 Task: Find a house in Ain Merane, Algeria, for 4 guests from 10th to 25th July, with a price range of ₹15,000 to ₹25,000, including amenities like Wifi, Free parking, TV, Gym, and Breakfast, and enable 'Self check-in' option.
Action: Mouse moved to (442, 109)
Screenshot: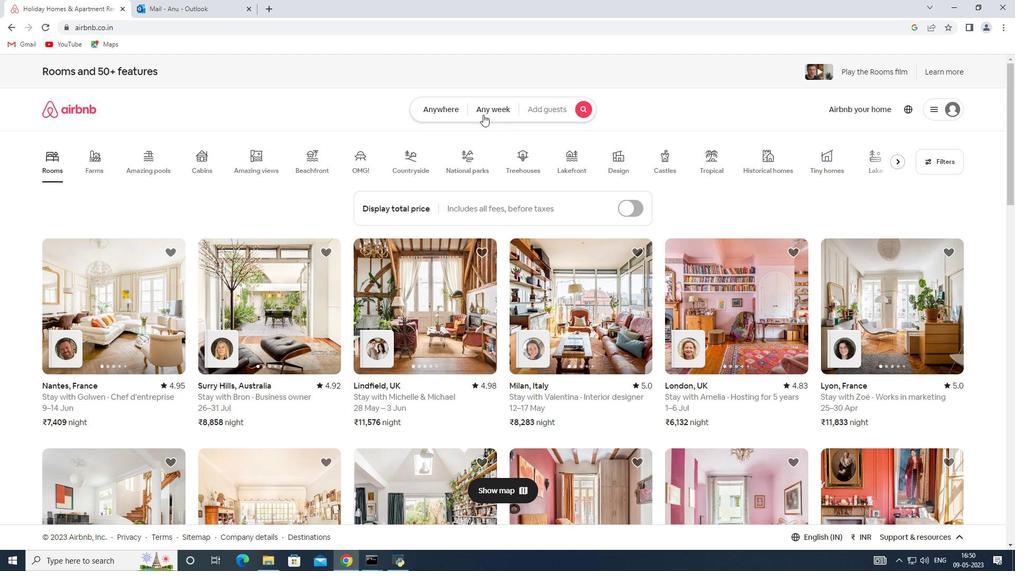 
Action: Mouse pressed left at (442, 109)
Screenshot: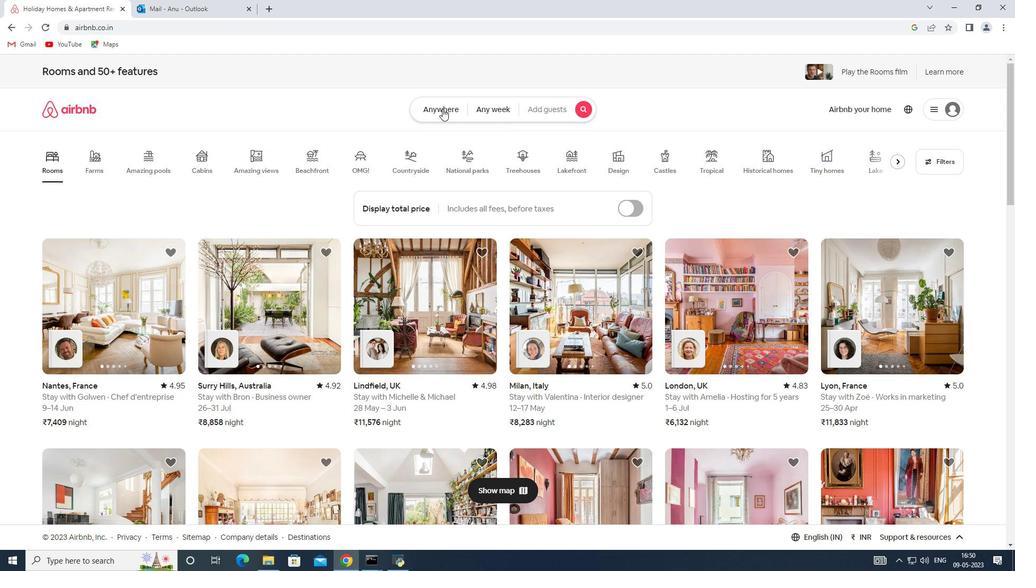 
Action: Mouse moved to (341, 153)
Screenshot: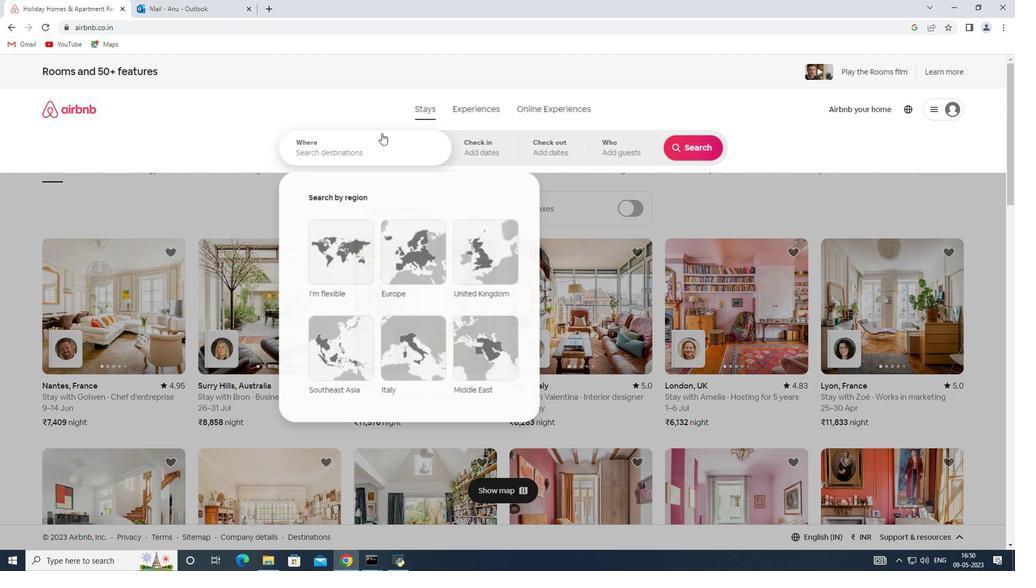 
Action: Mouse pressed left at (341, 153)
Screenshot: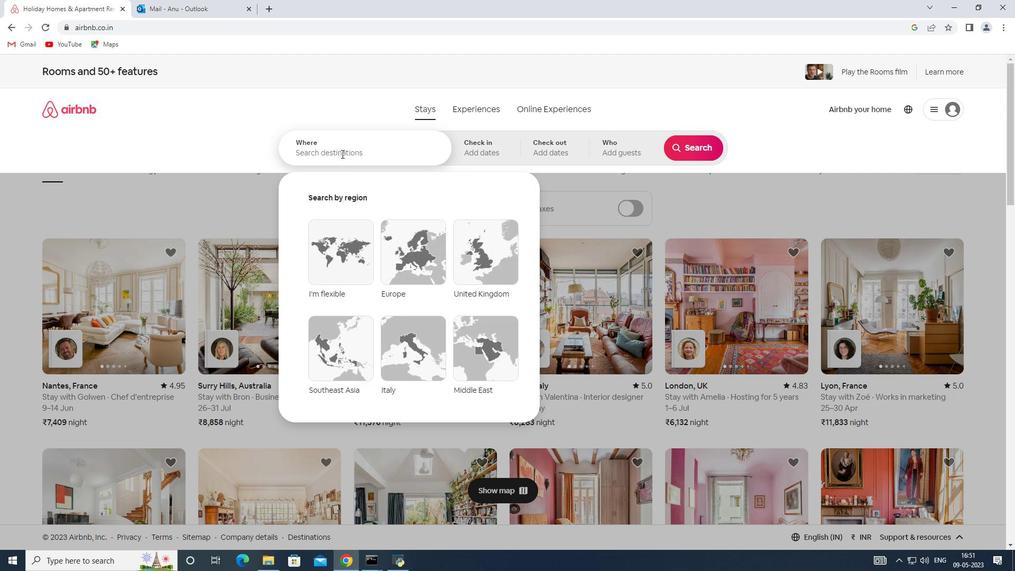 
Action: Key pressed <Key.shift>Ain<Key.space><Key.shift>Merane<Key.space>,<Key.shift>Algeria
Screenshot: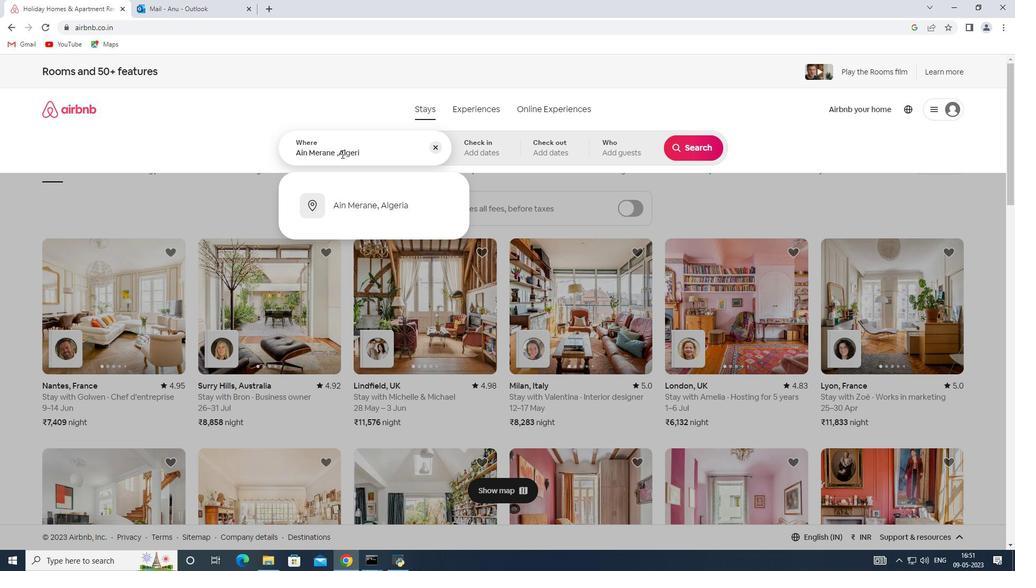 
Action: Mouse moved to (387, 185)
Screenshot: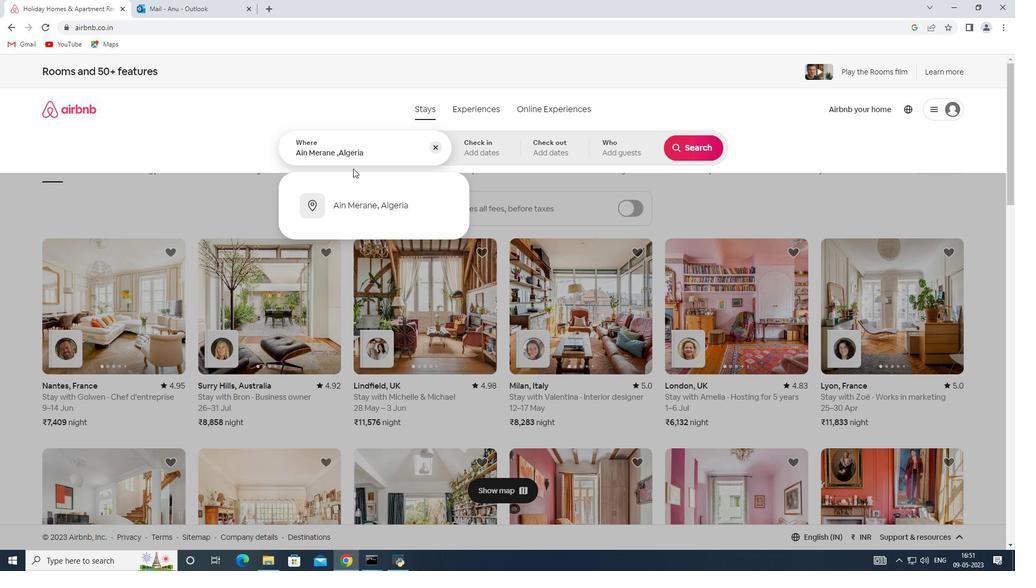 
Action: Mouse pressed left at (387, 185)
Screenshot: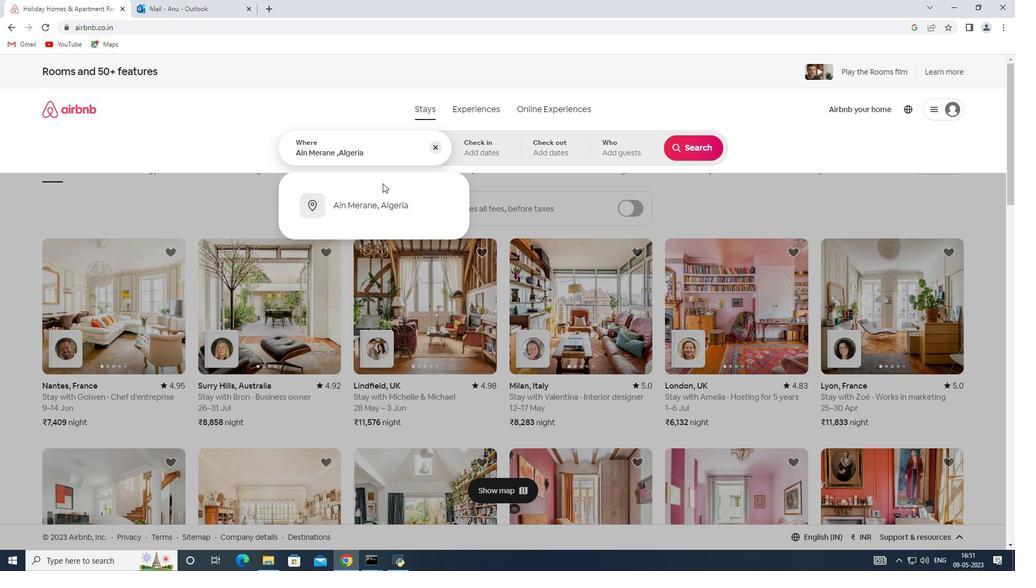 
Action: Mouse moved to (398, 197)
Screenshot: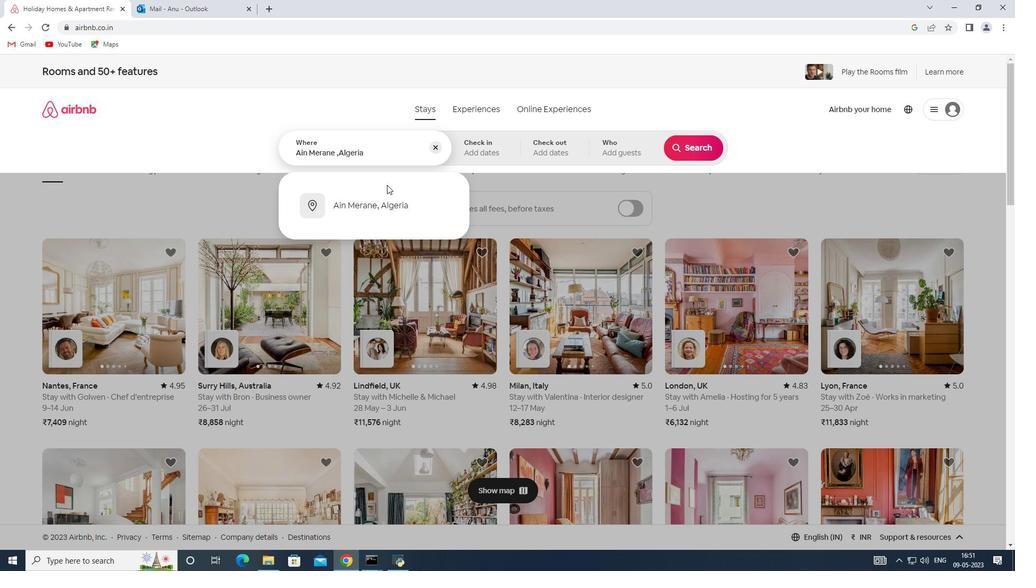 
Action: Mouse pressed left at (398, 197)
Screenshot: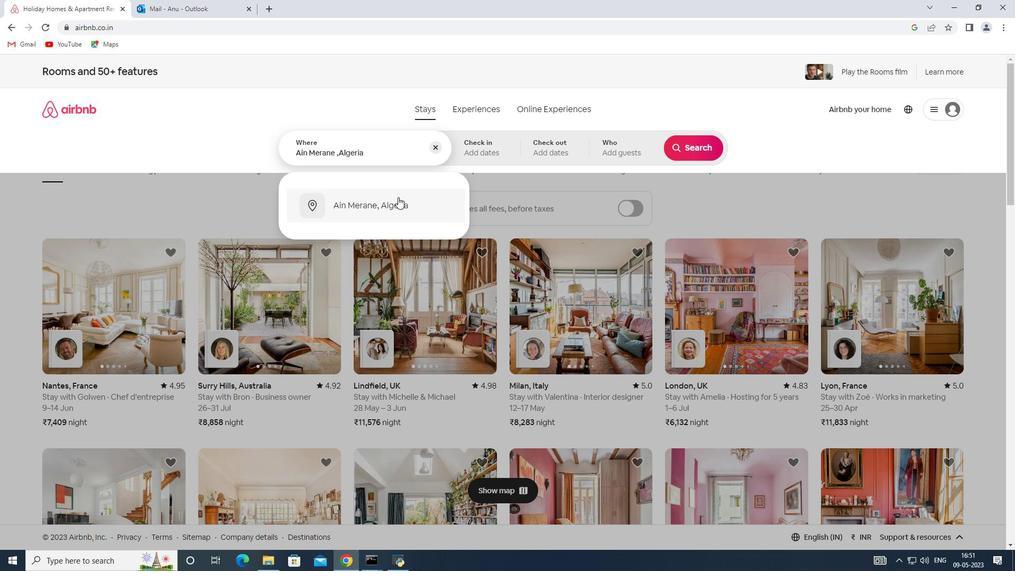 
Action: Mouse moved to (694, 228)
Screenshot: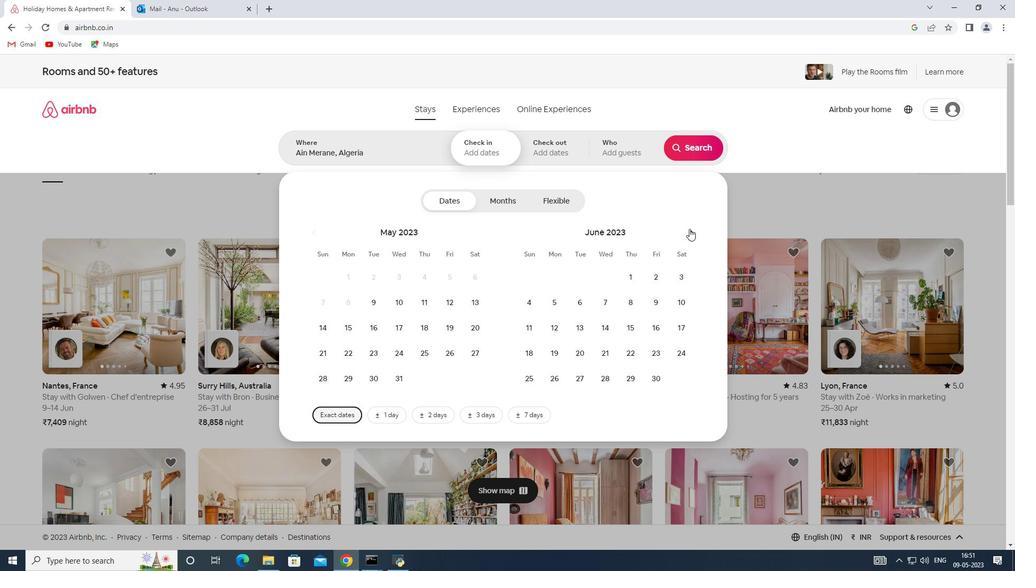 
Action: Mouse pressed left at (694, 228)
Screenshot: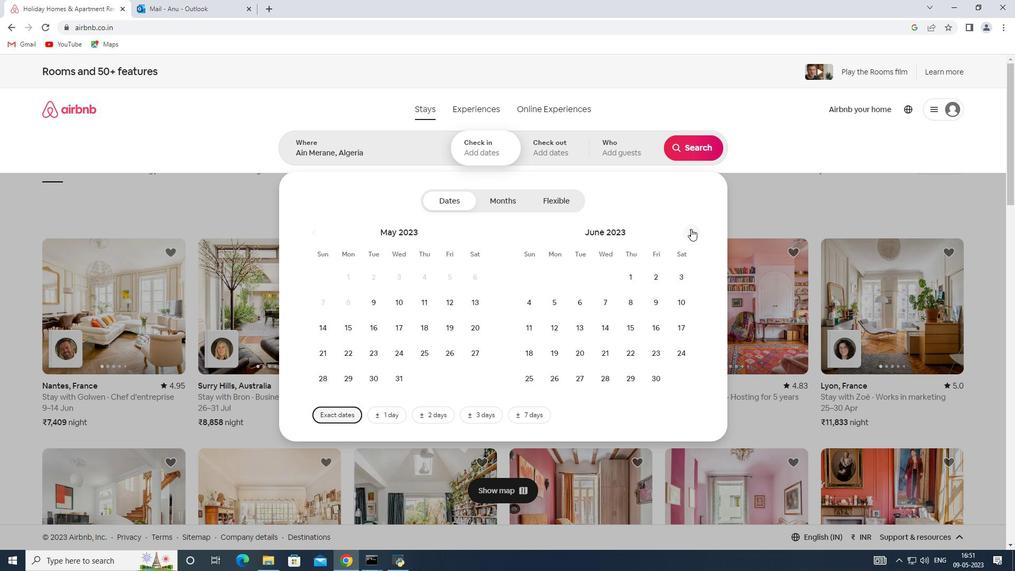 
Action: Mouse moved to (557, 329)
Screenshot: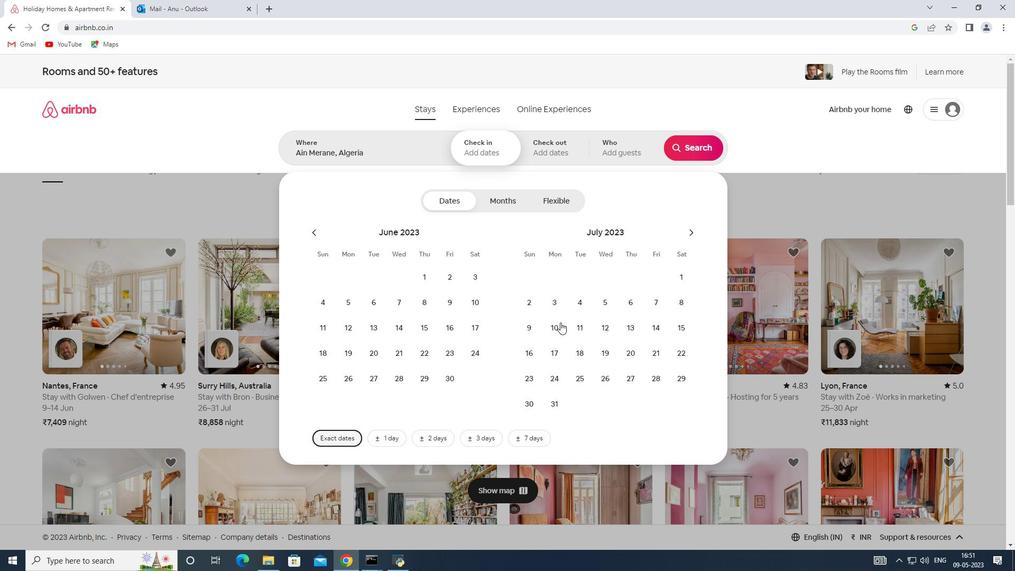 
Action: Mouse pressed left at (557, 329)
Screenshot: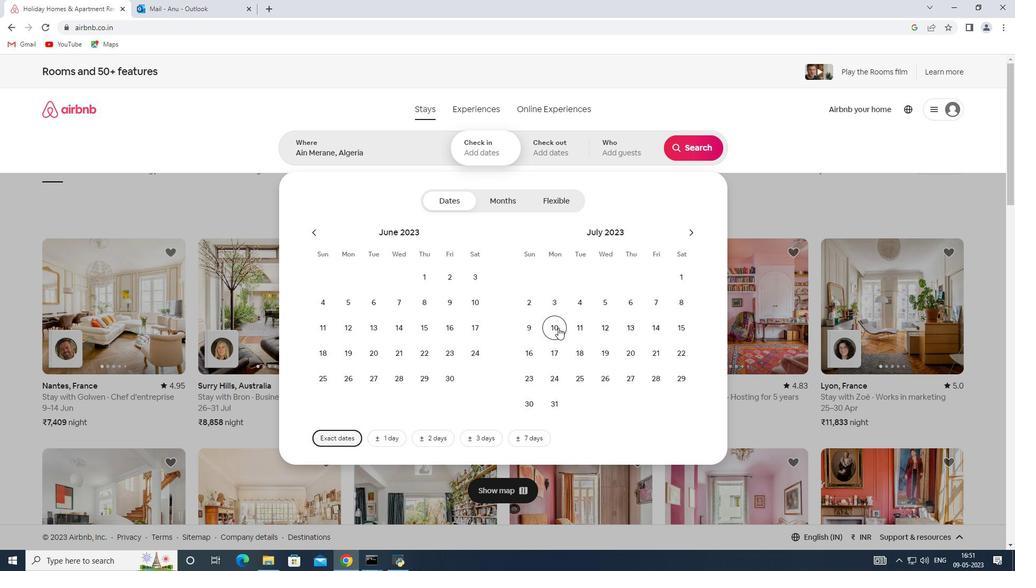
Action: Mouse moved to (581, 373)
Screenshot: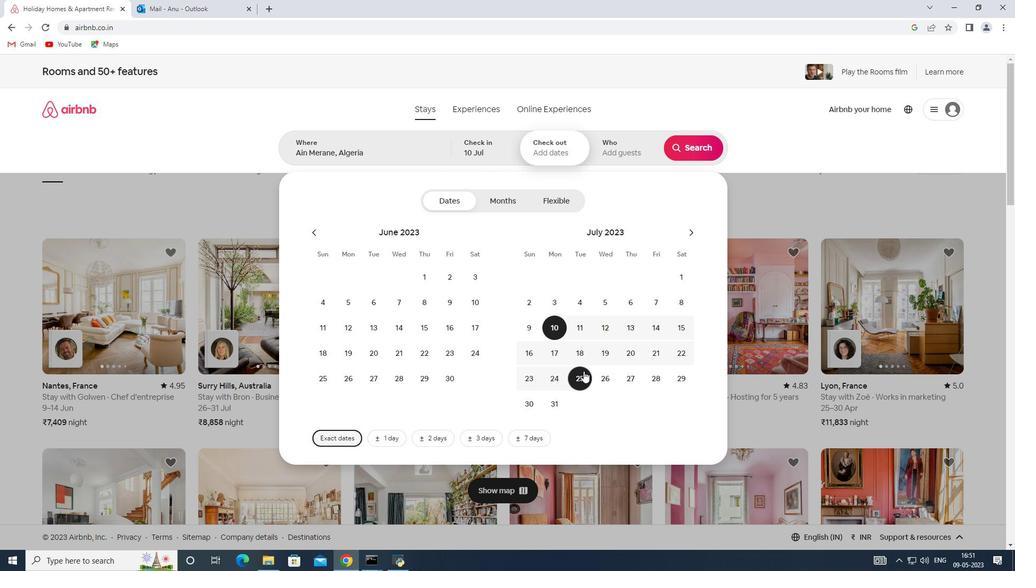 
Action: Mouse pressed left at (581, 373)
Screenshot: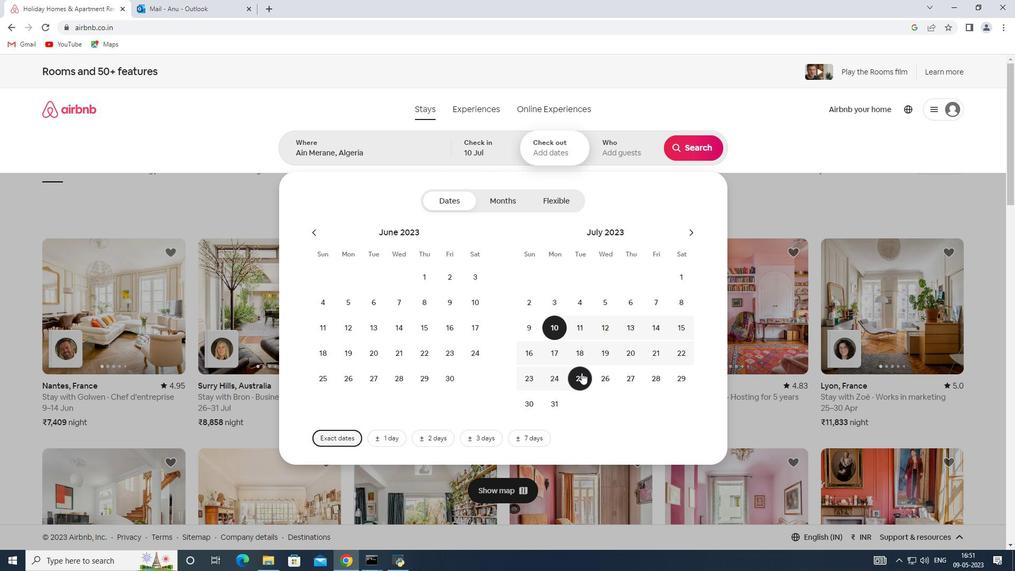 
Action: Mouse moved to (632, 139)
Screenshot: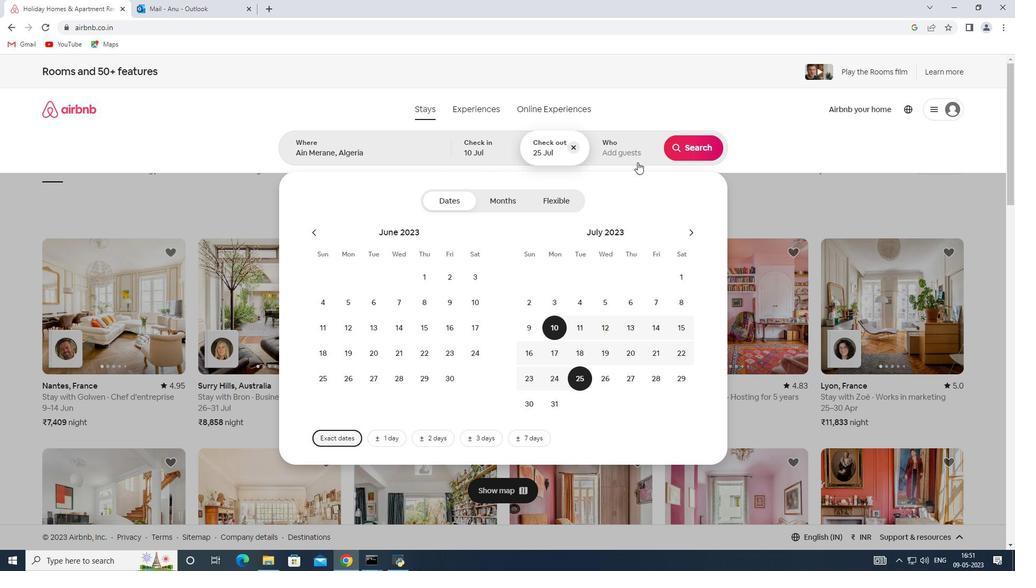 
Action: Mouse pressed left at (632, 139)
Screenshot: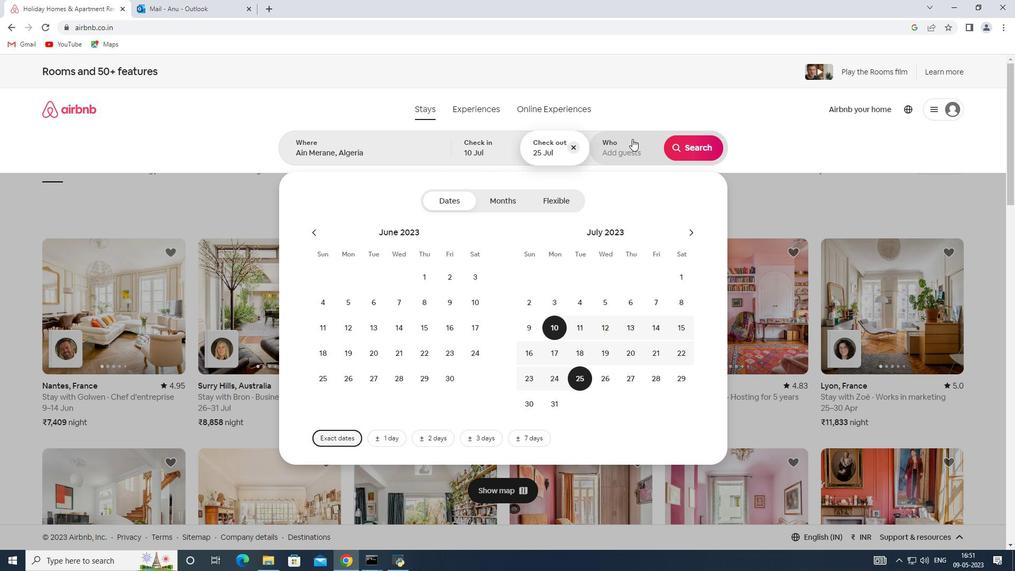 
Action: Mouse moved to (698, 201)
Screenshot: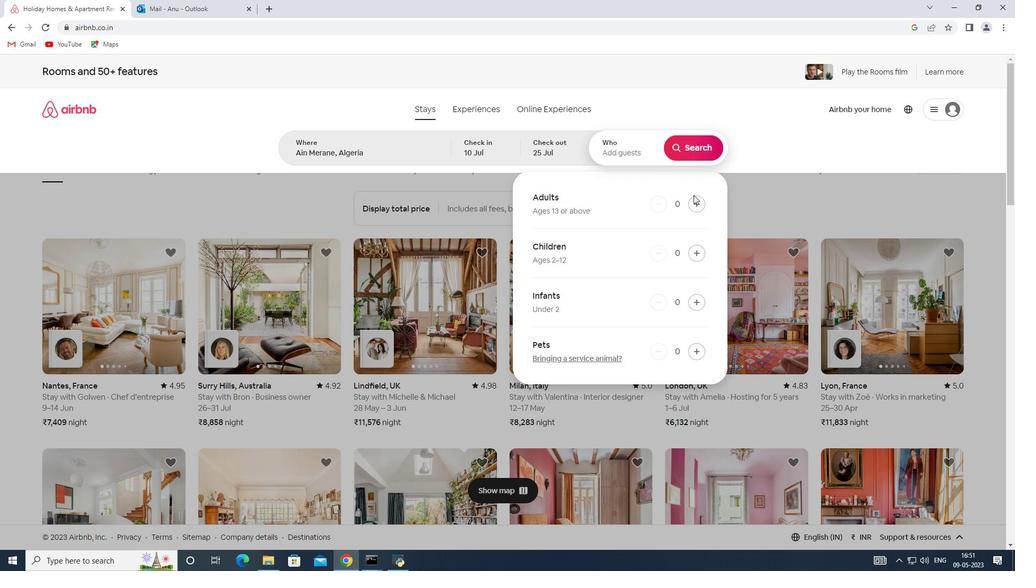 
Action: Mouse pressed left at (698, 201)
Screenshot: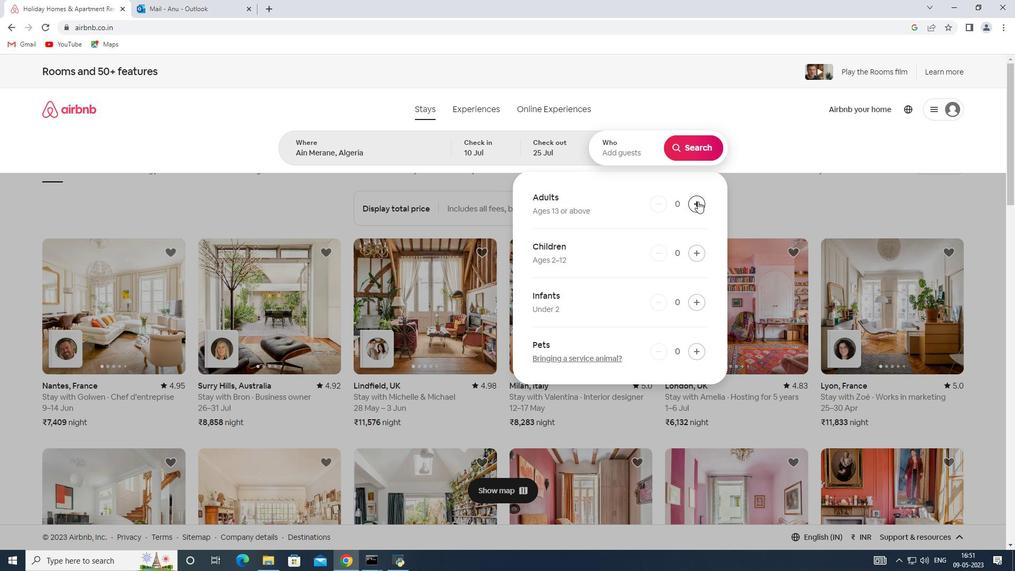 
Action: Mouse pressed left at (698, 201)
Screenshot: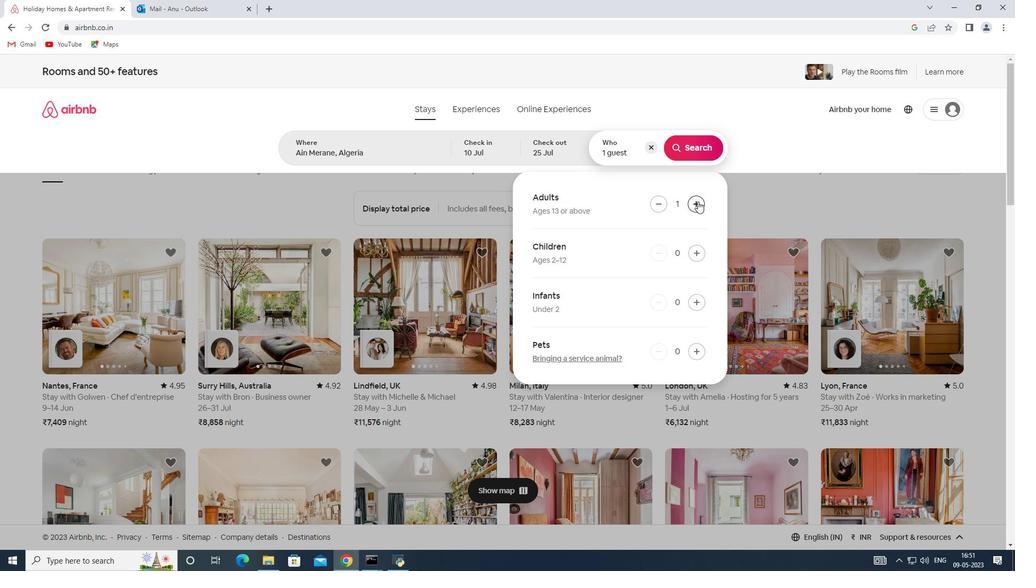 
Action: Mouse pressed left at (698, 201)
Screenshot: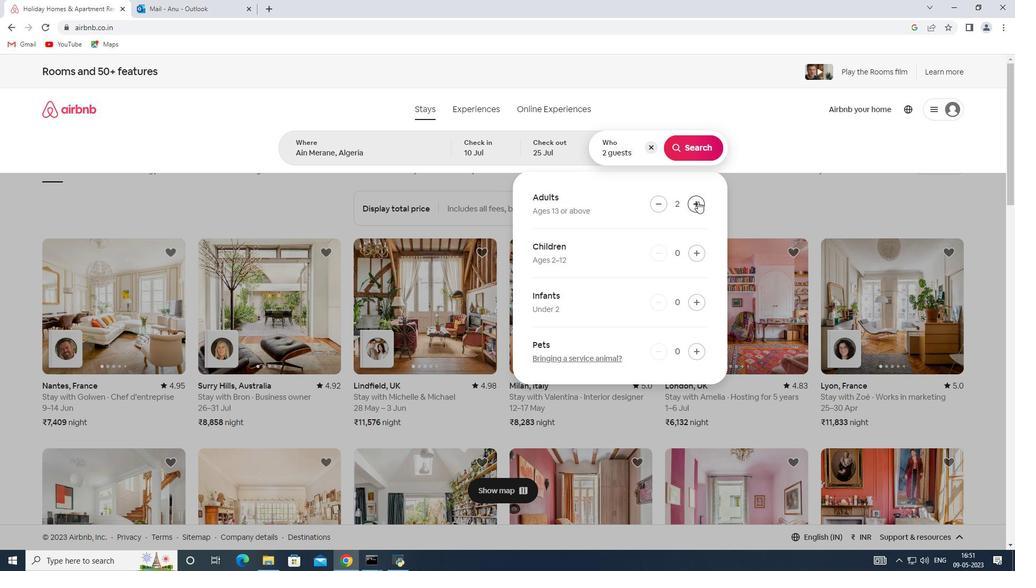 
Action: Mouse moved to (695, 257)
Screenshot: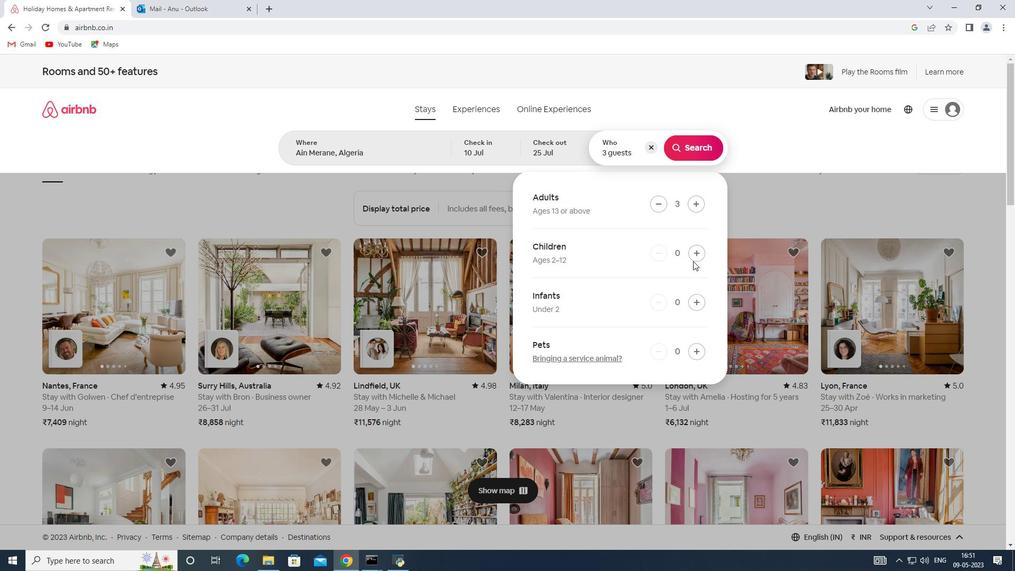 
Action: Mouse pressed left at (695, 257)
Screenshot: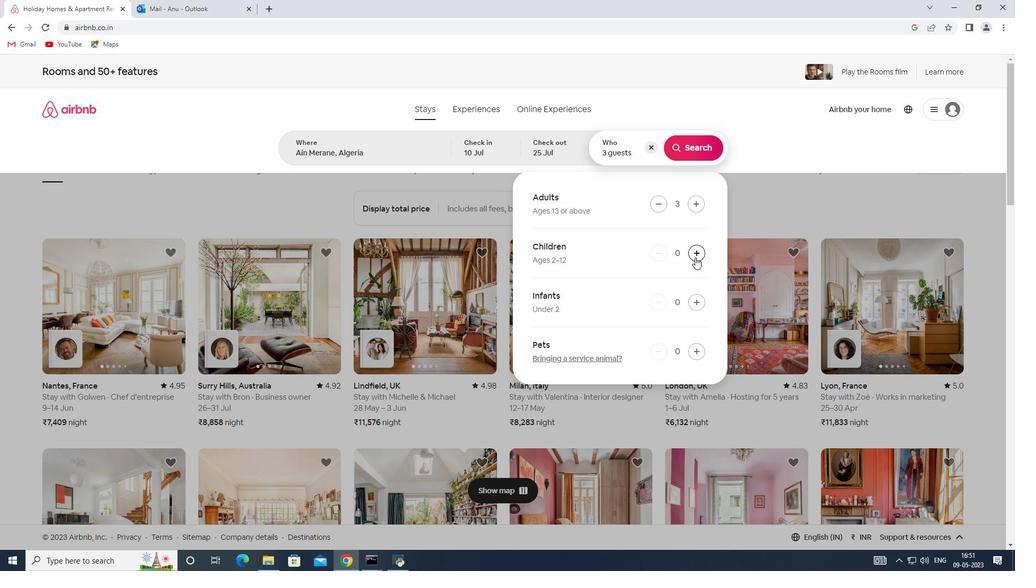 
Action: Mouse moved to (685, 149)
Screenshot: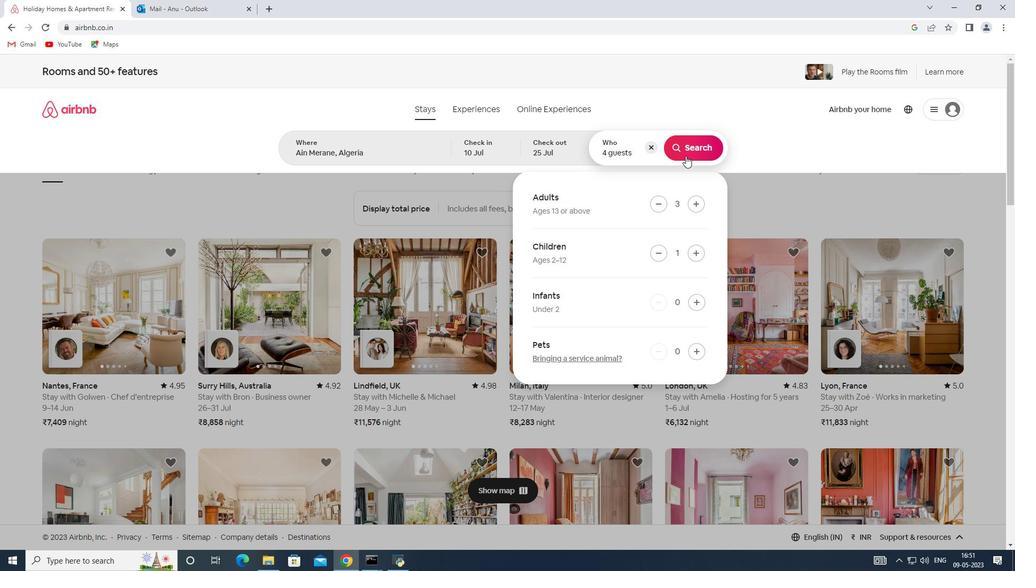 
Action: Mouse pressed left at (685, 149)
Screenshot: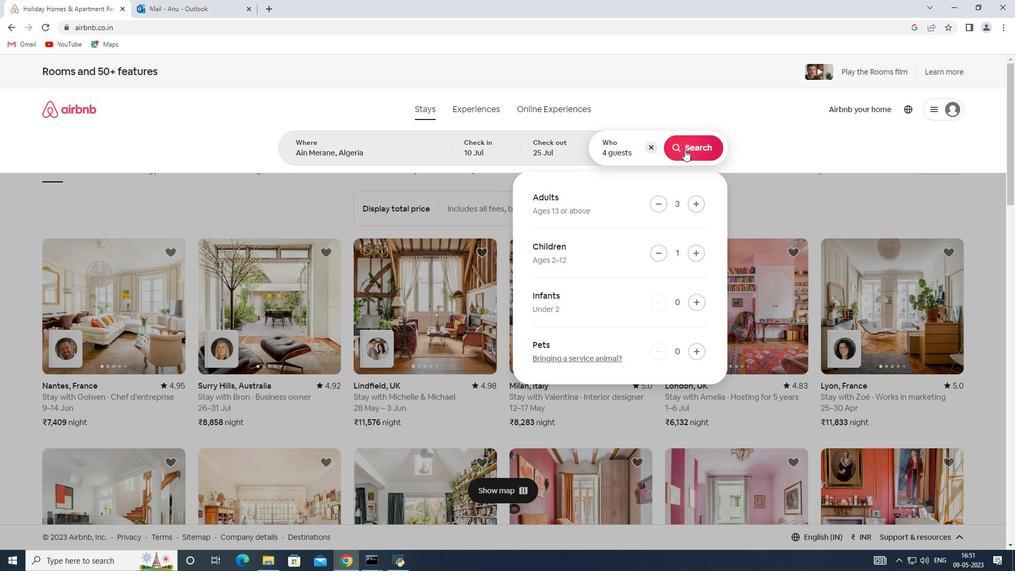 
Action: Mouse moved to (955, 115)
Screenshot: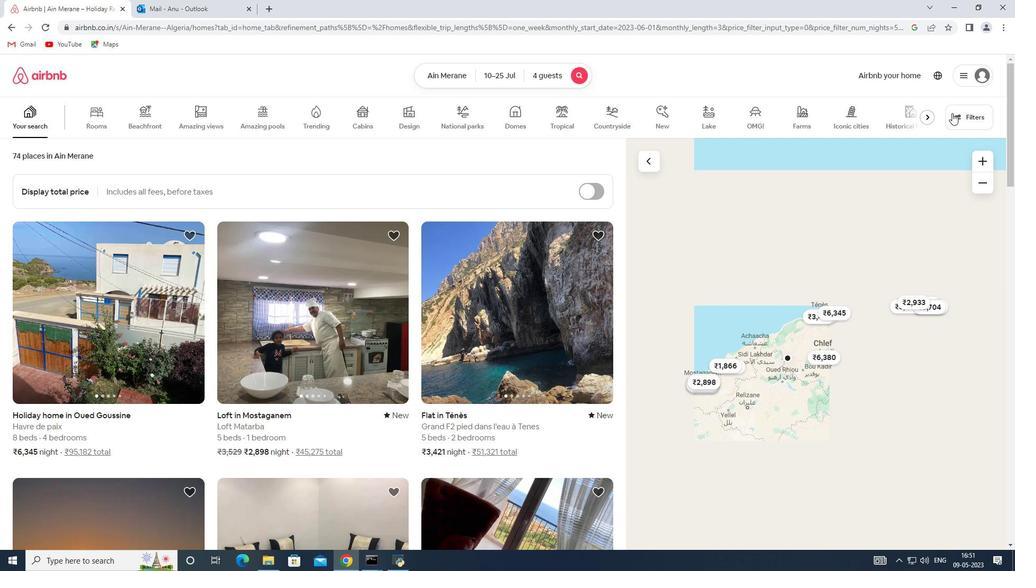 
Action: Mouse pressed left at (955, 115)
Screenshot: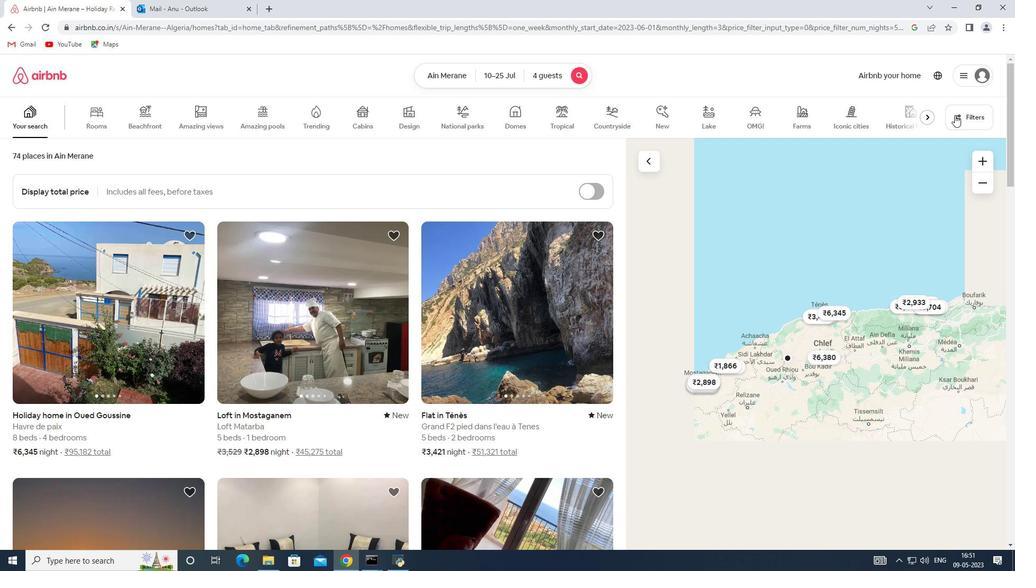 
Action: Mouse moved to (375, 373)
Screenshot: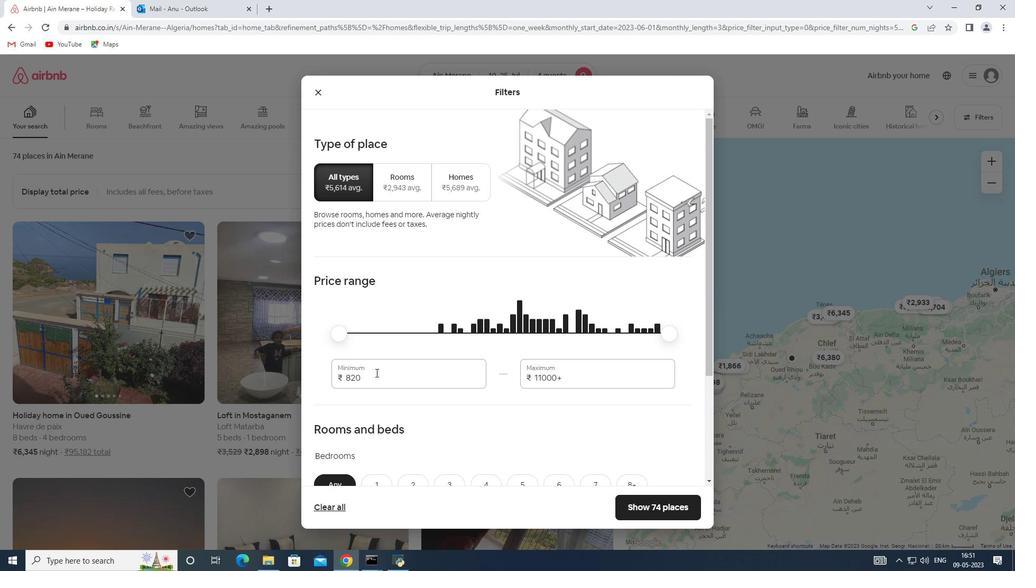 
Action: Mouse pressed left at (375, 373)
Screenshot: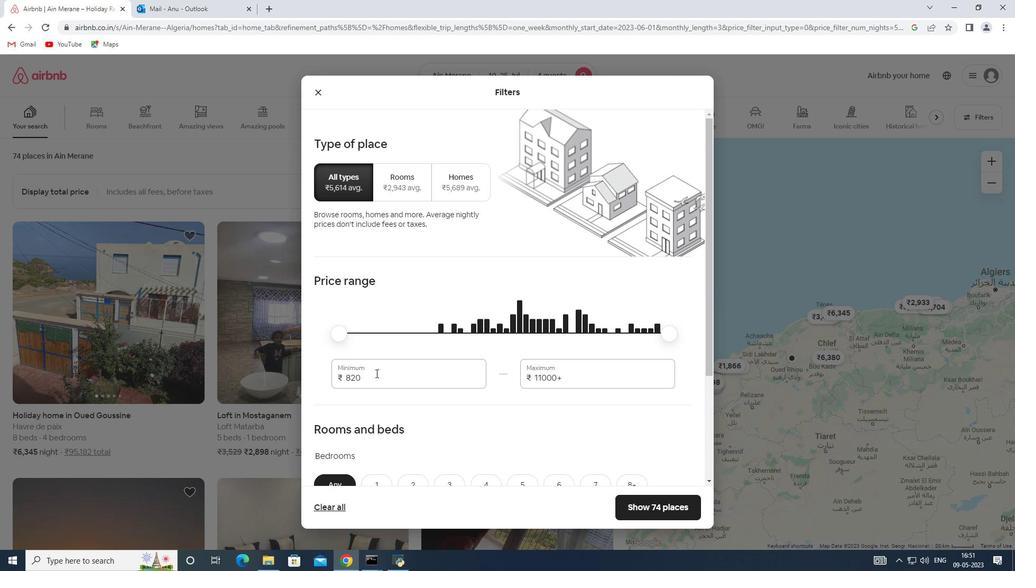 
Action: Mouse moved to (329, 372)
Screenshot: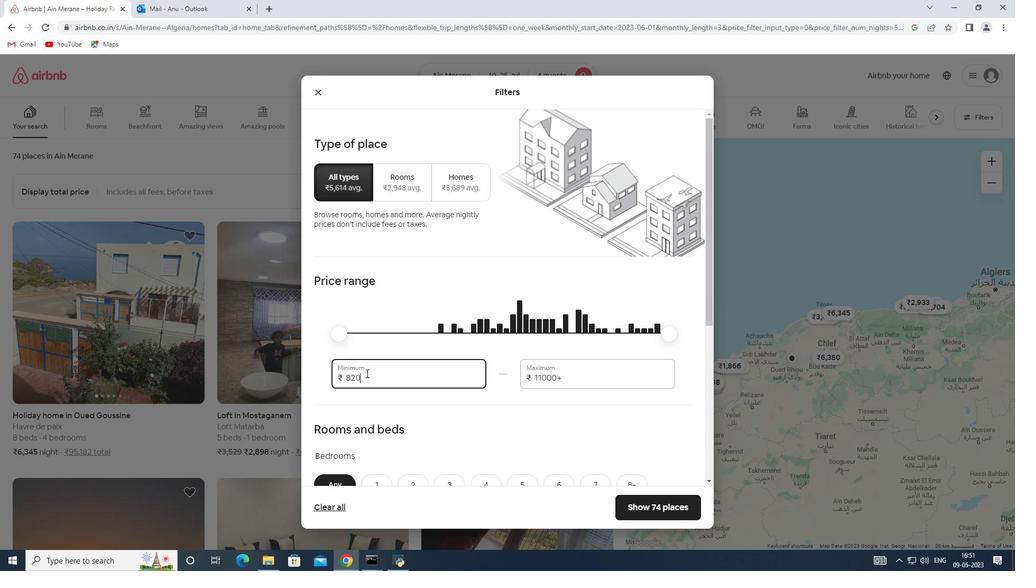 
Action: Key pressed 15000
Screenshot: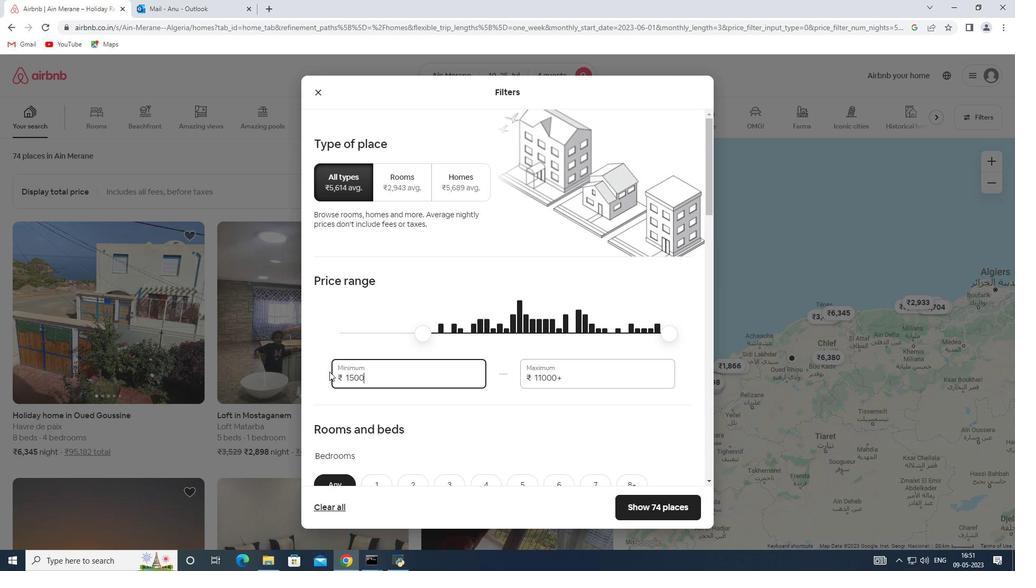 
Action: Mouse moved to (568, 376)
Screenshot: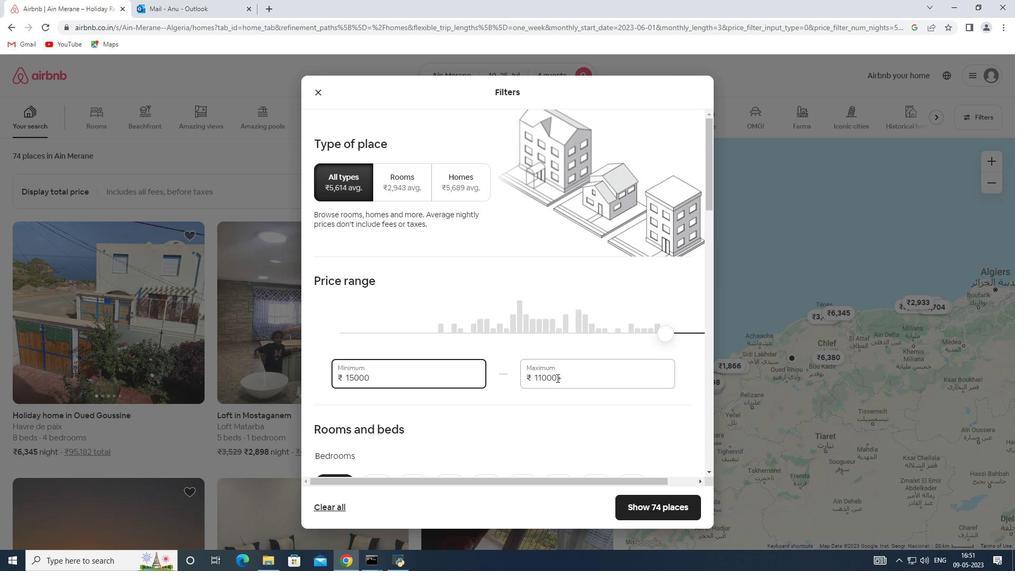 
Action: Mouse pressed left at (568, 376)
Screenshot: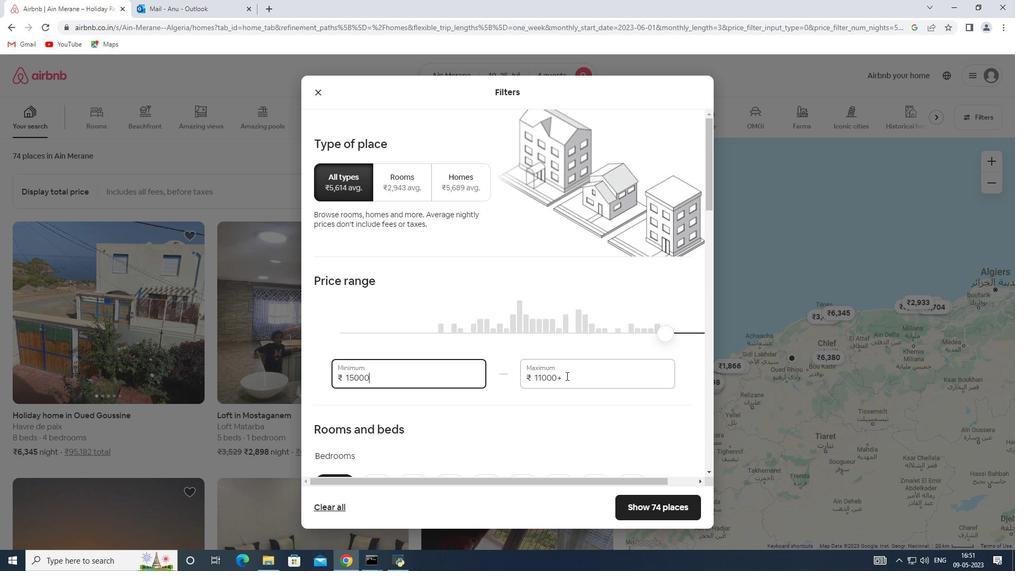 
Action: Mouse moved to (510, 378)
Screenshot: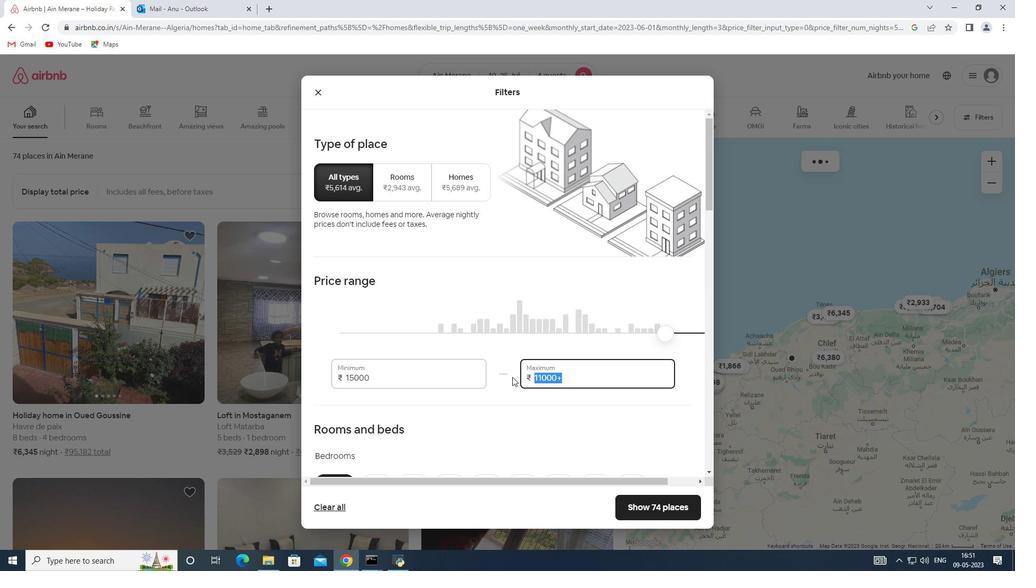 
Action: Key pressed 25000
Screenshot: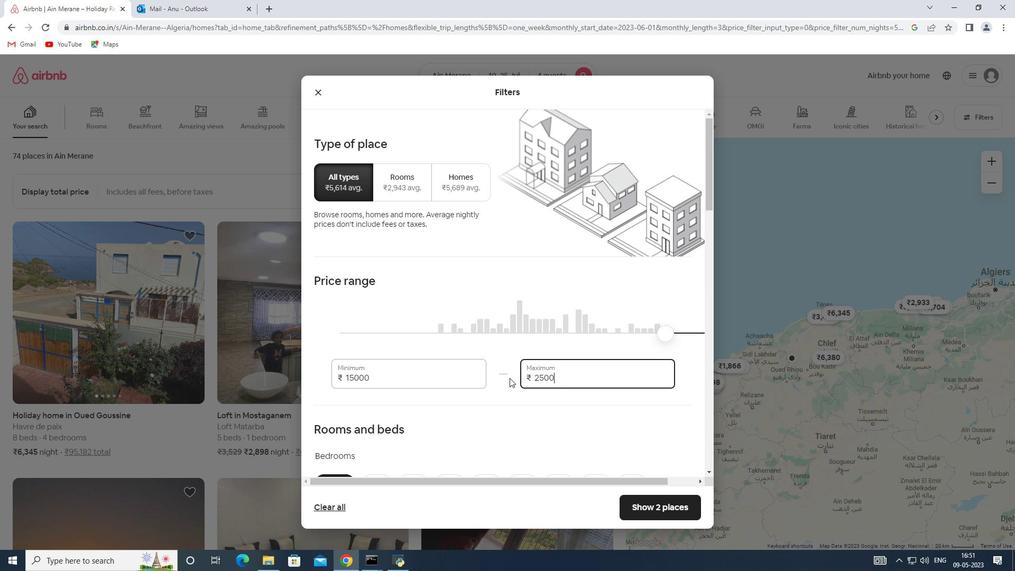 
Action: Mouse moved to (505, 380)
Screenshot: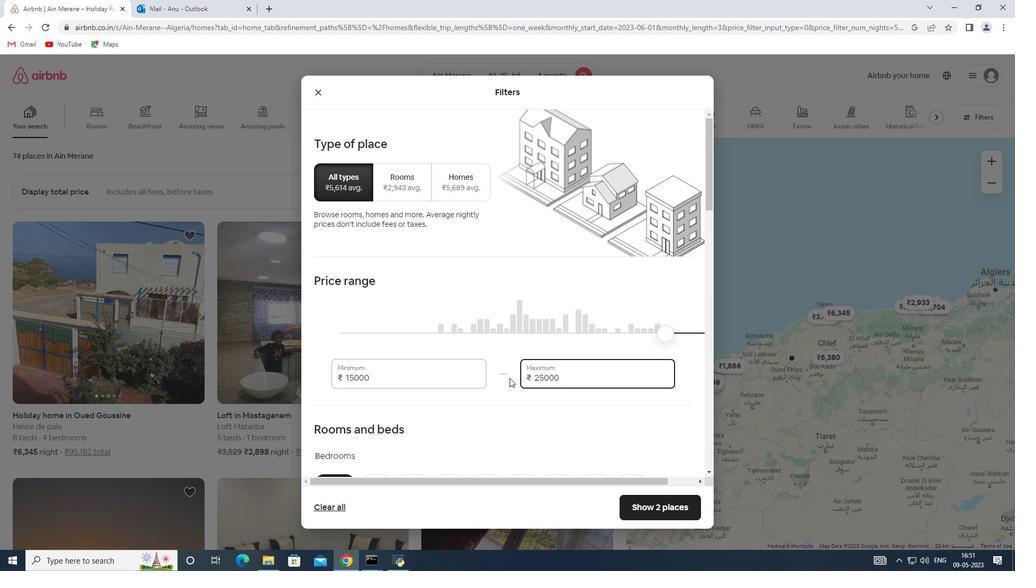 
Action: Mouse scrolled (505, 379) with delta (0, 0)
Screenshot: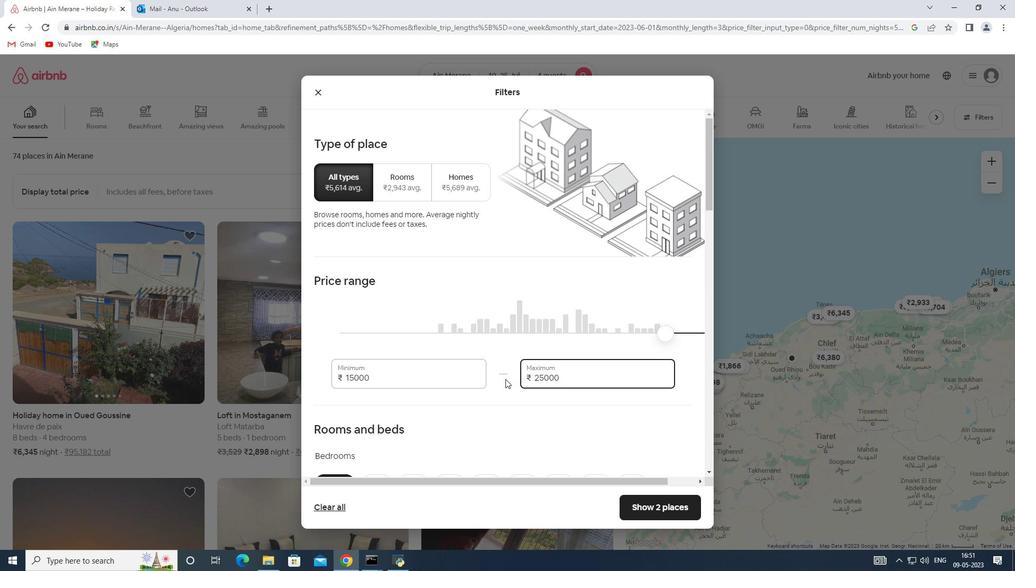 
Action: Mouse scrolled (505, 379) with delta (0, 0)
Screenshot: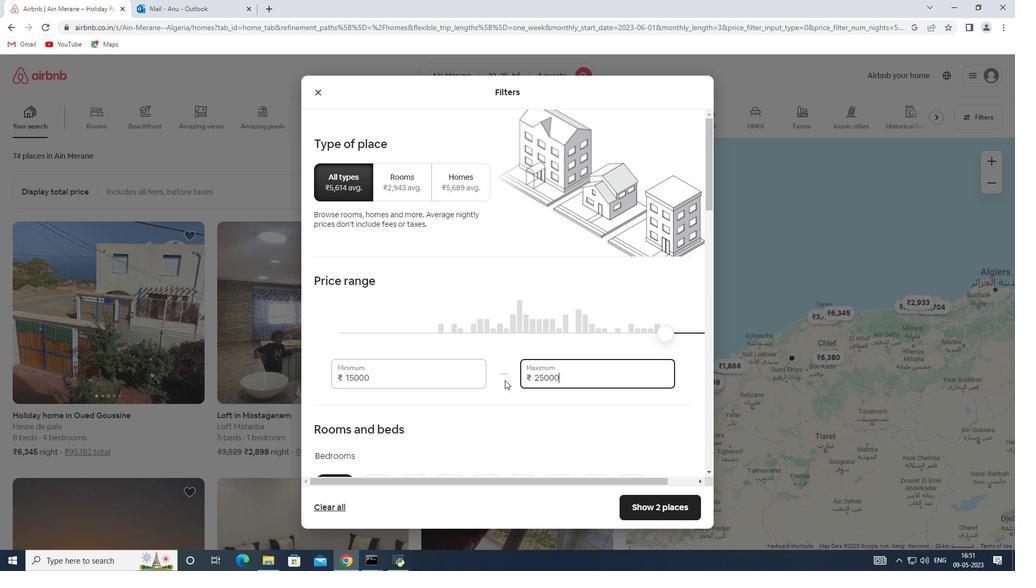
Action: Mouse scrolled (505, 379) with delta (0, 0)
Screenshot: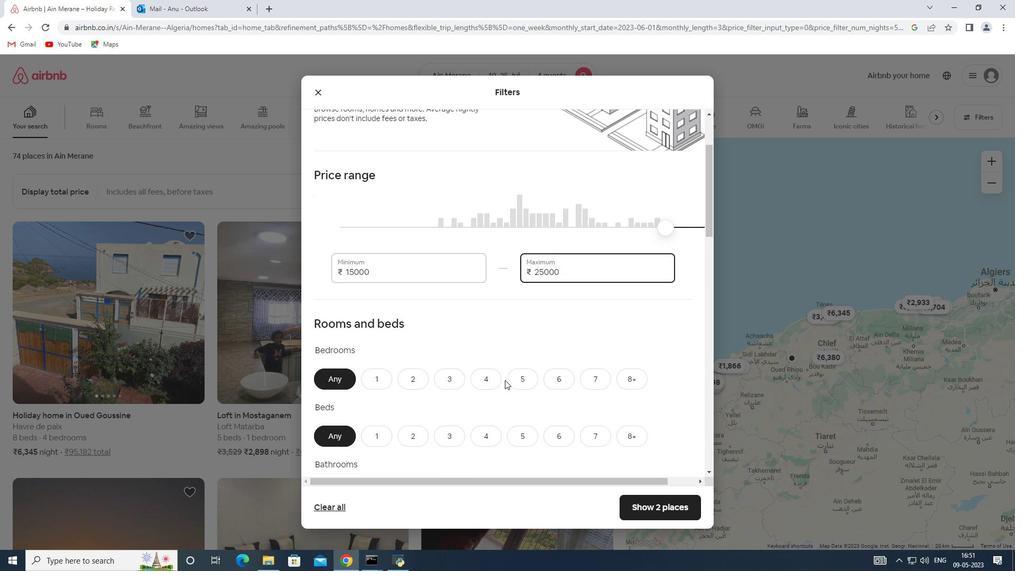 
Action: Mouse scrolled (505, 379) with delta (0, 0)
Screenshot: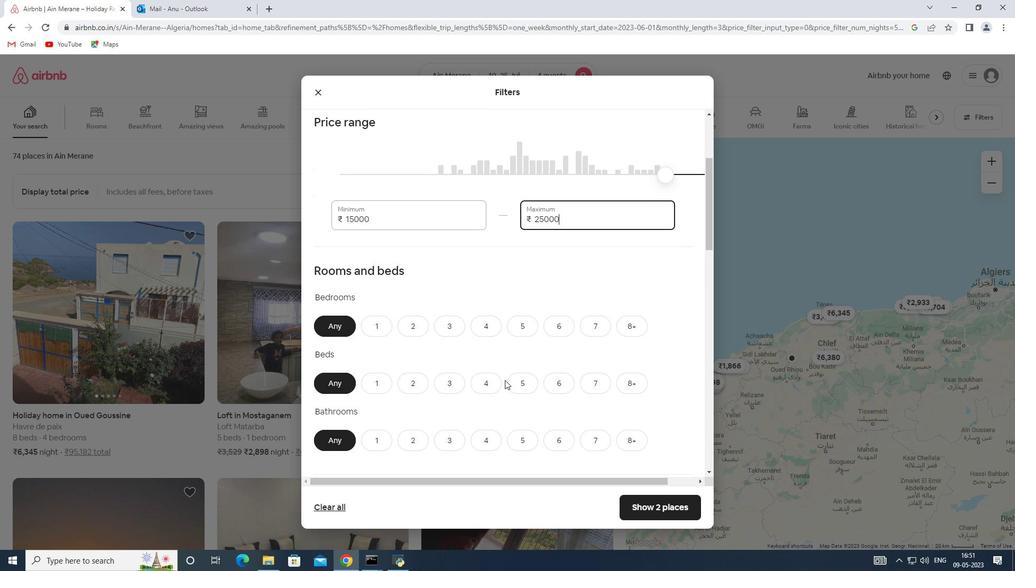 
Action: Mouse moved to (416, 278)
Screenshot: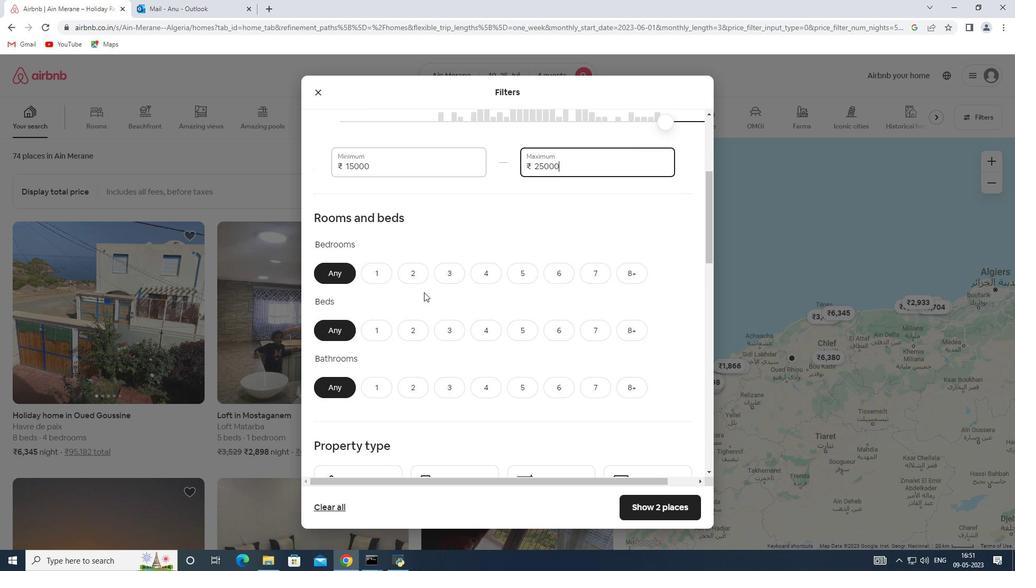 
Action: Mouse pressed left at (416, 278)
Screenshot: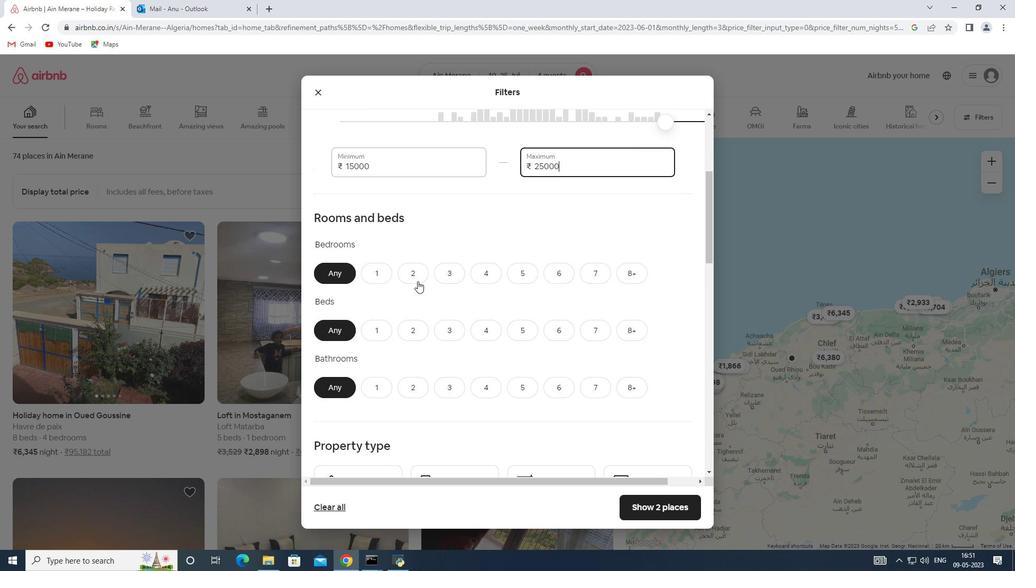 
Action: Mouse moved to (446, 327)
Screenshot: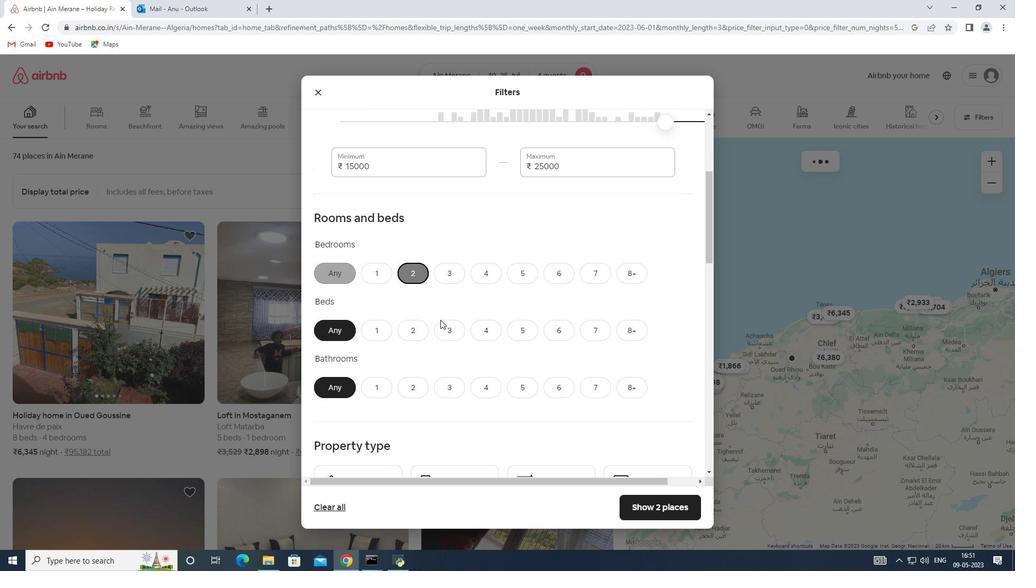 
Action: Mouse pressed left at (446, 327)
Screenshot: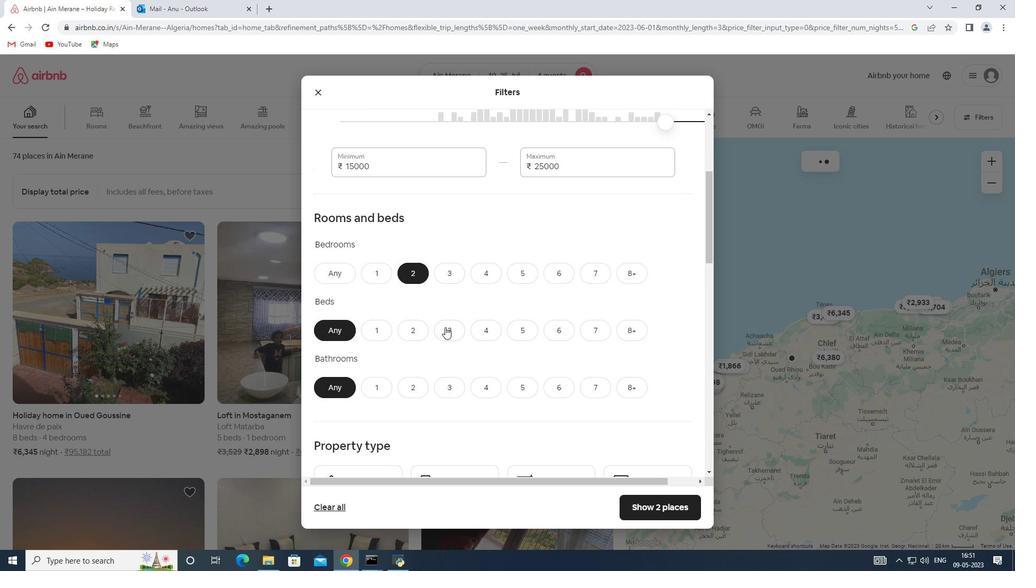 
Action: Mouse moved to (410, 389)
Screenshot: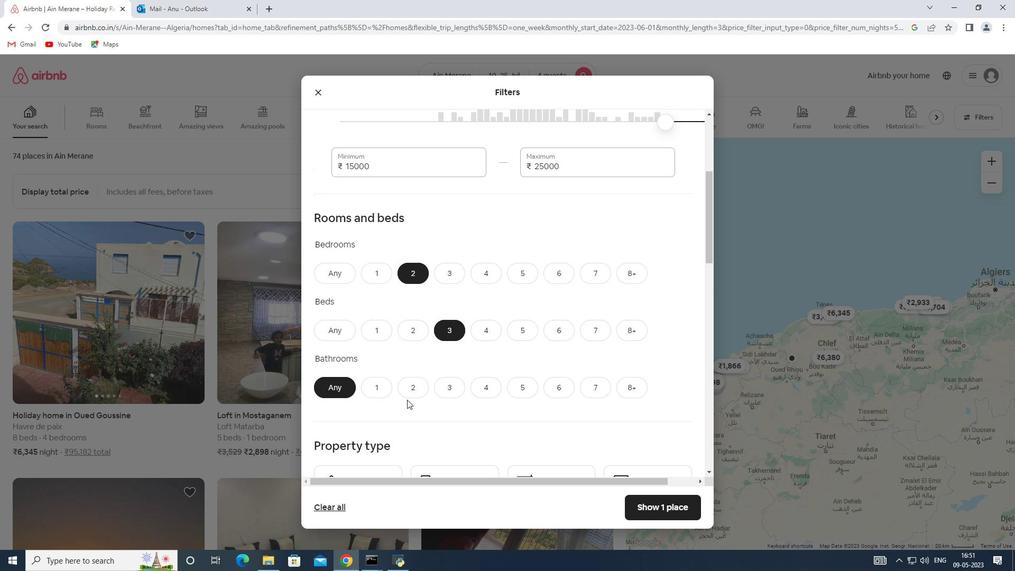 
Action: Mouse pressed left at (410, 389)
Screenshot: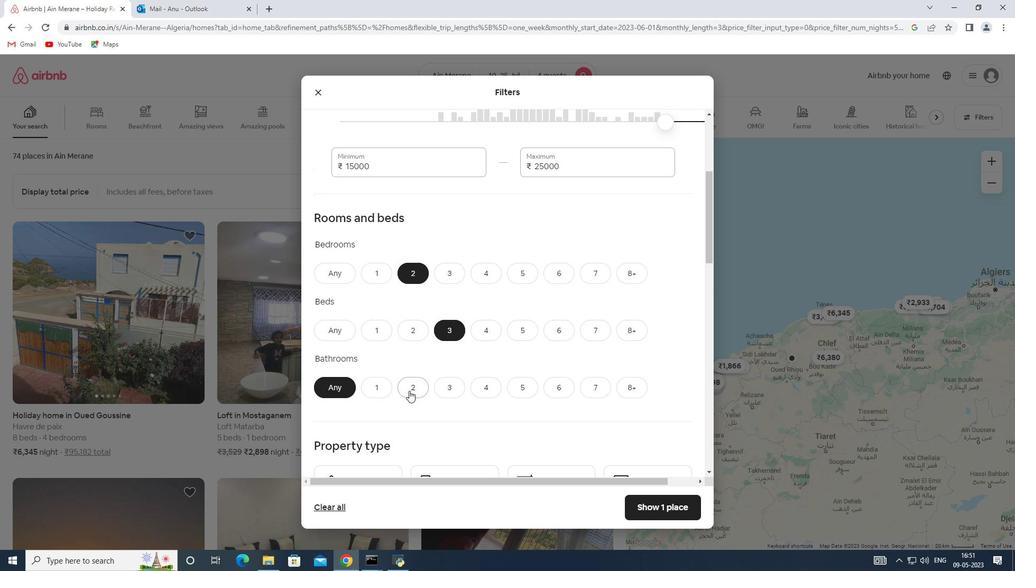 
Action: Mouse moved to (414, 380)
Screenshot: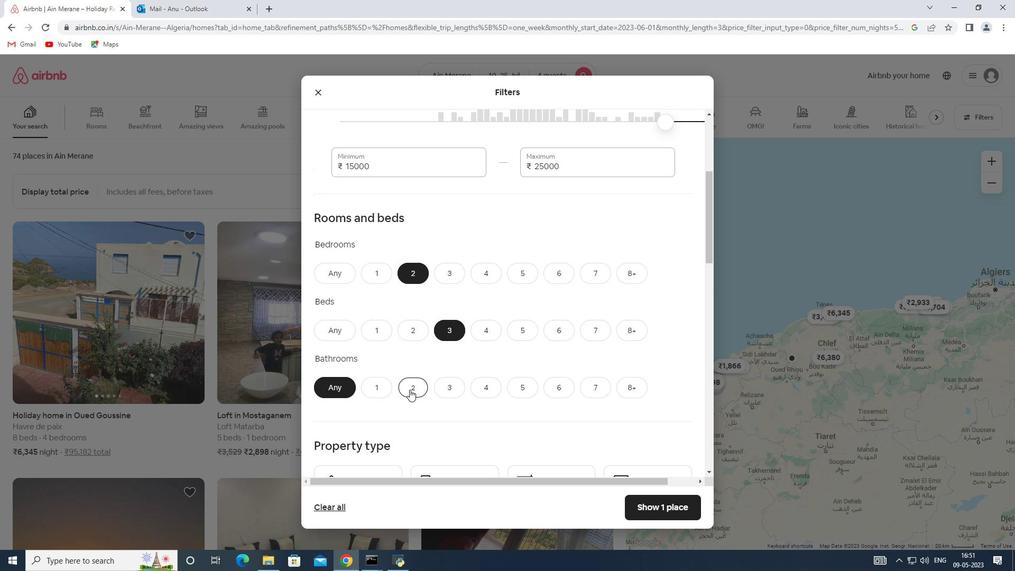 
Action: Mouse scrolled (414, 379) with delta (0, 0)
Screenshot: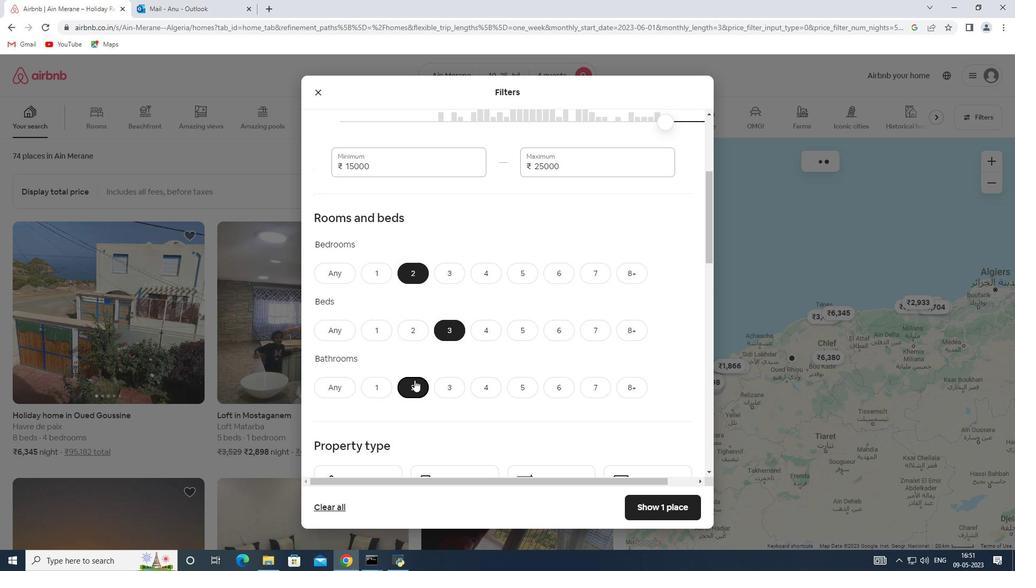 
Action: Mouse scrolled (414, 379) with delta (0, 0)
Screenshot: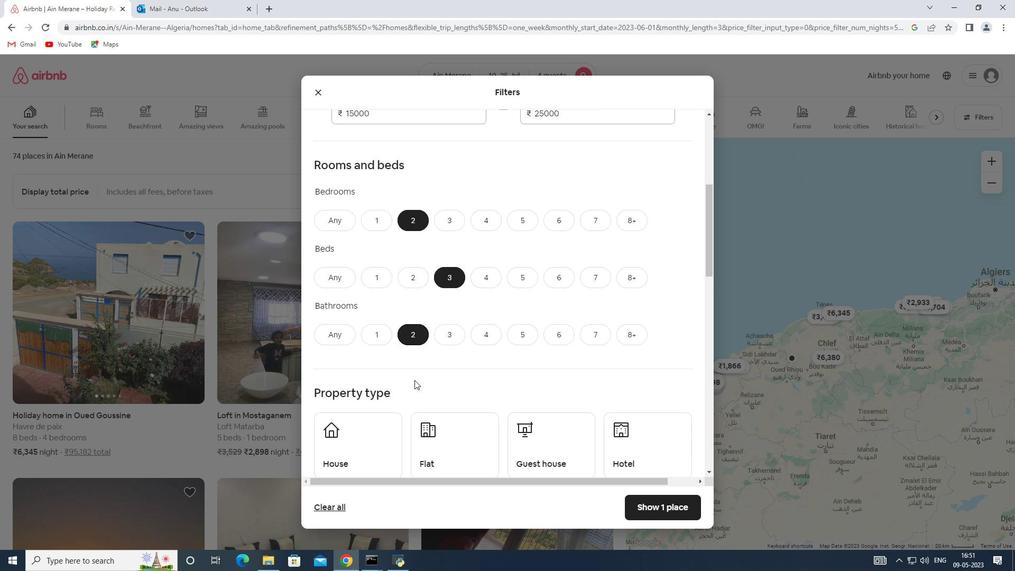 
Action: Mouse scrolled (414, 379) with delta (0, 0)
Screenshot: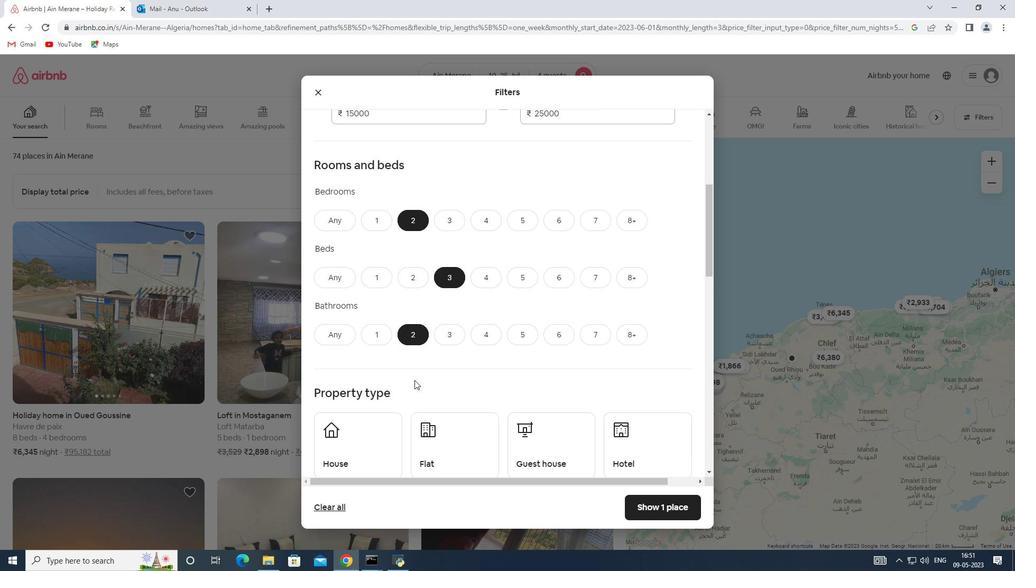 
Action: Mouse moved to (387, 359)
Screenshot: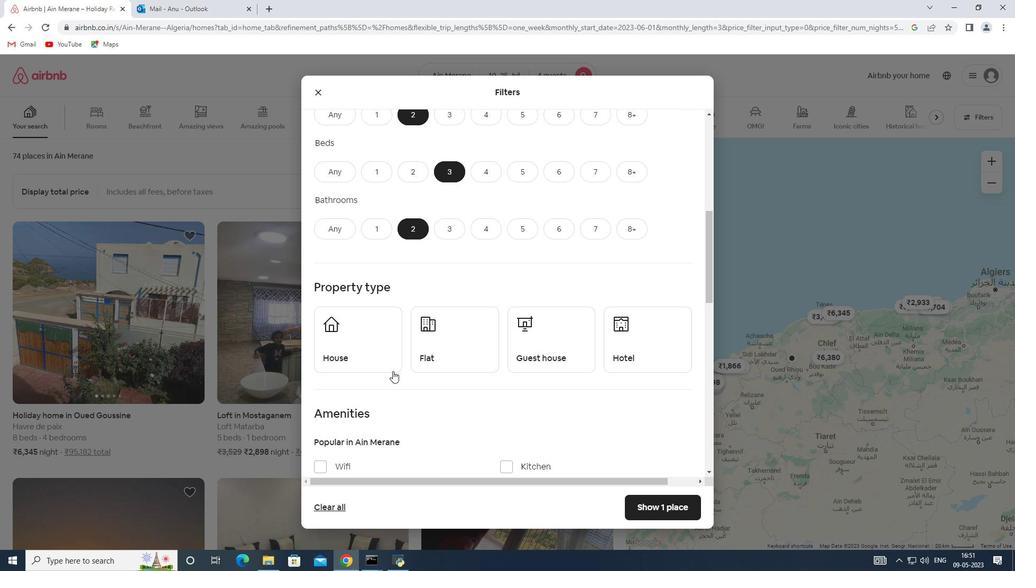
Action: Mouse pressed left at (387, 359)
Screenshot: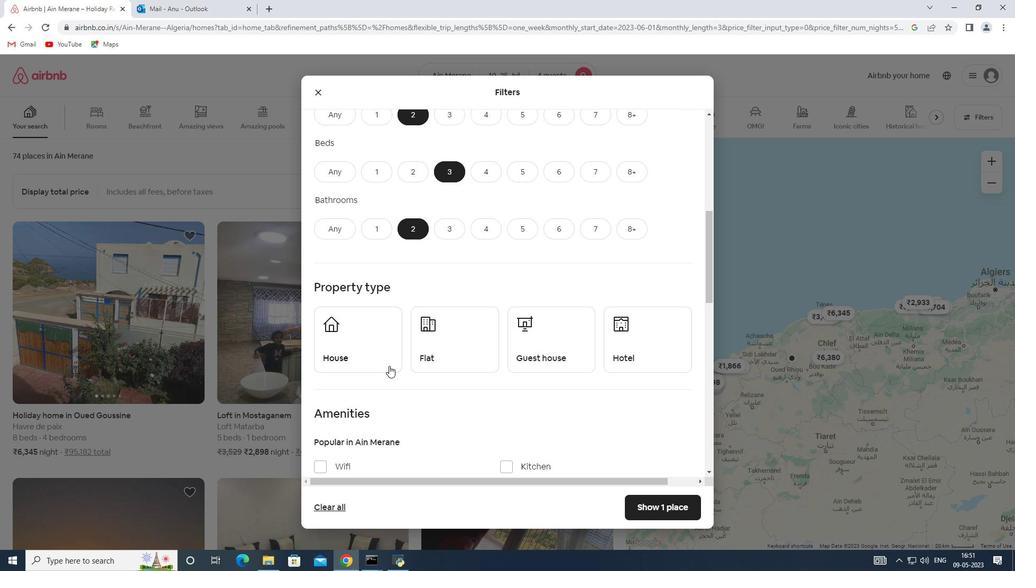 
Action: Mouse moved to (428, 352)
Screenshot: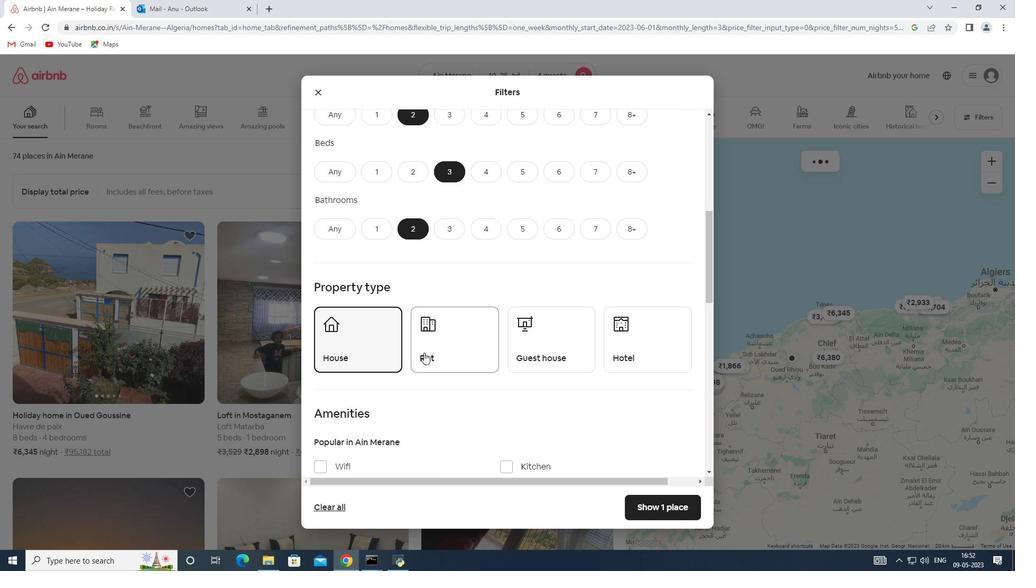 
Action: Mouse pressed left at (428, 352)
Screenshot: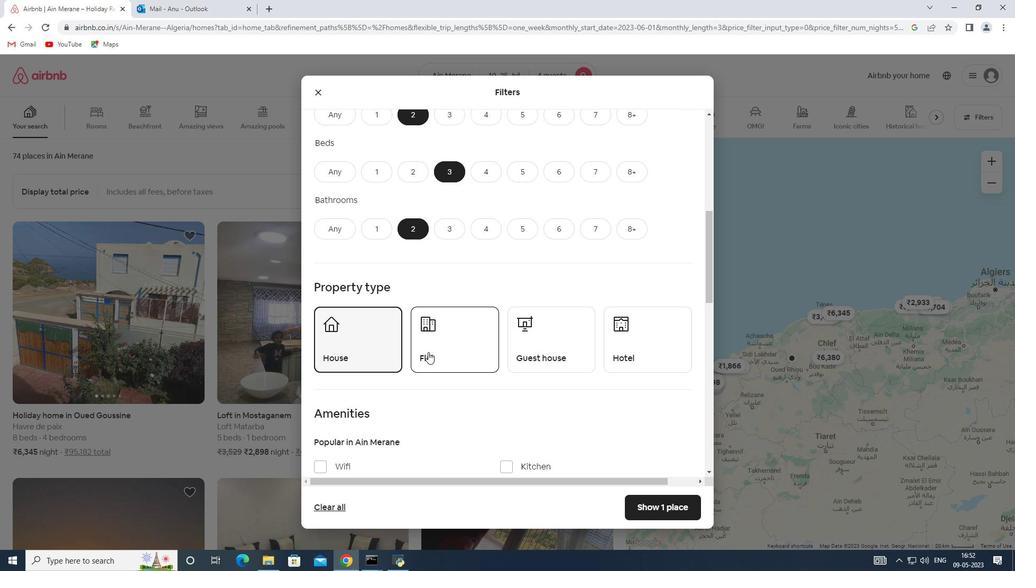 
Action: Mouse moved to (619, 339)
Screenshot: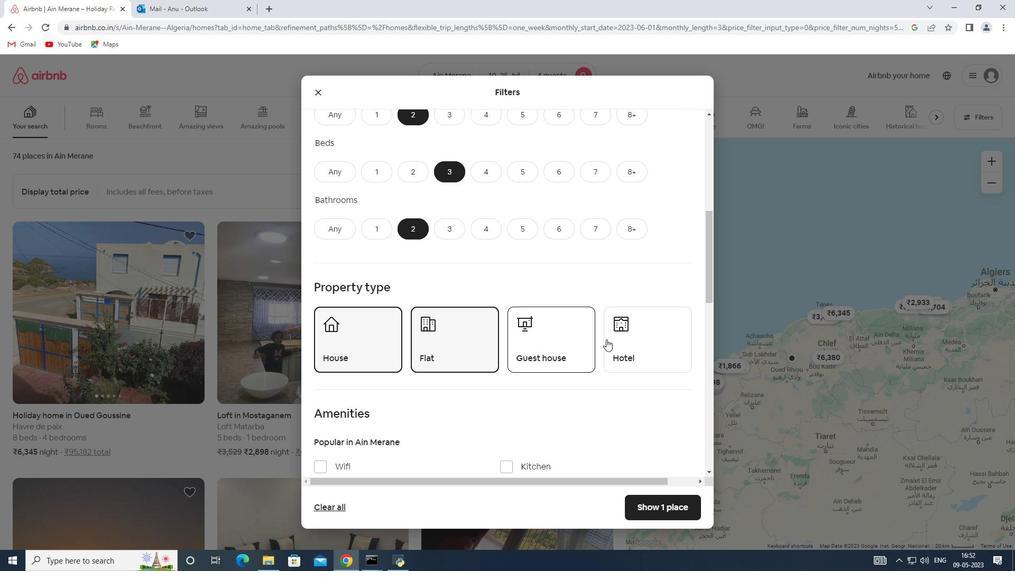
Action: Mouse pressed left at (619, 339)
Screenshot: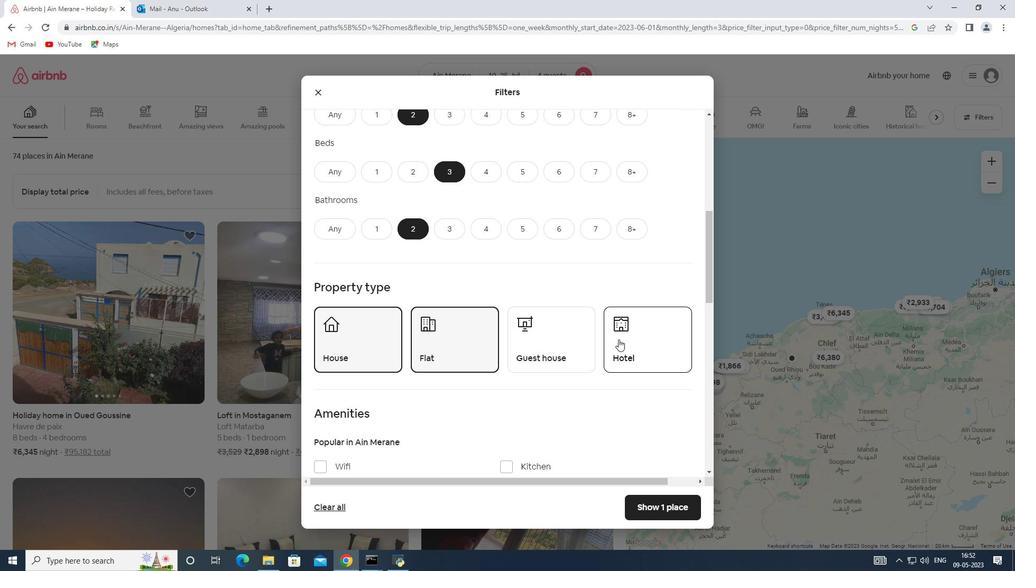 
Action: Mouse moved to (518, 357)
Screenshot: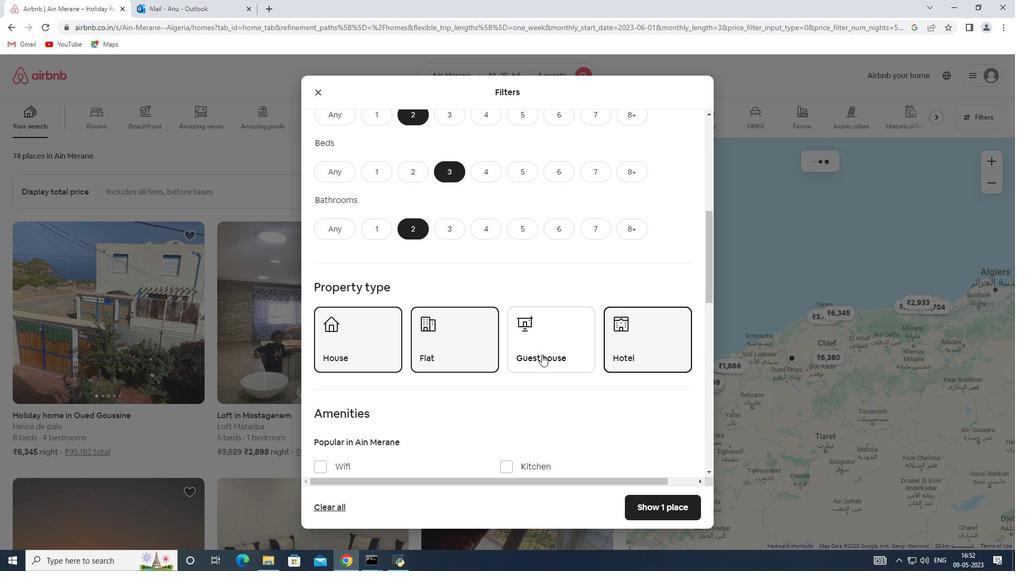 
Action: Mouse scrolled (518, 357) with delta (0, 0)
Screenshot: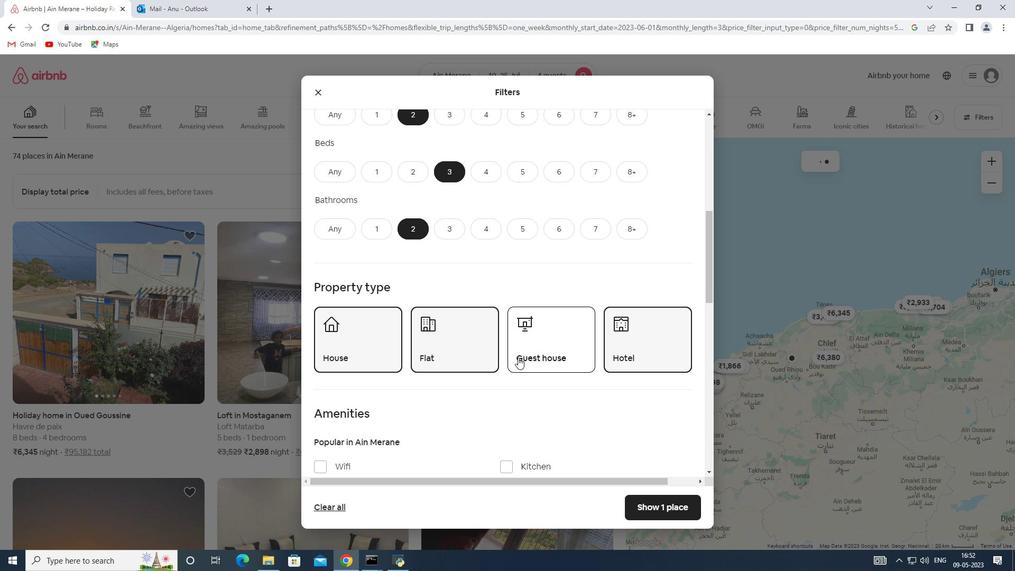 
Action: Mouse scrolled (518, 357) with delta (0, 0)
Screenshot: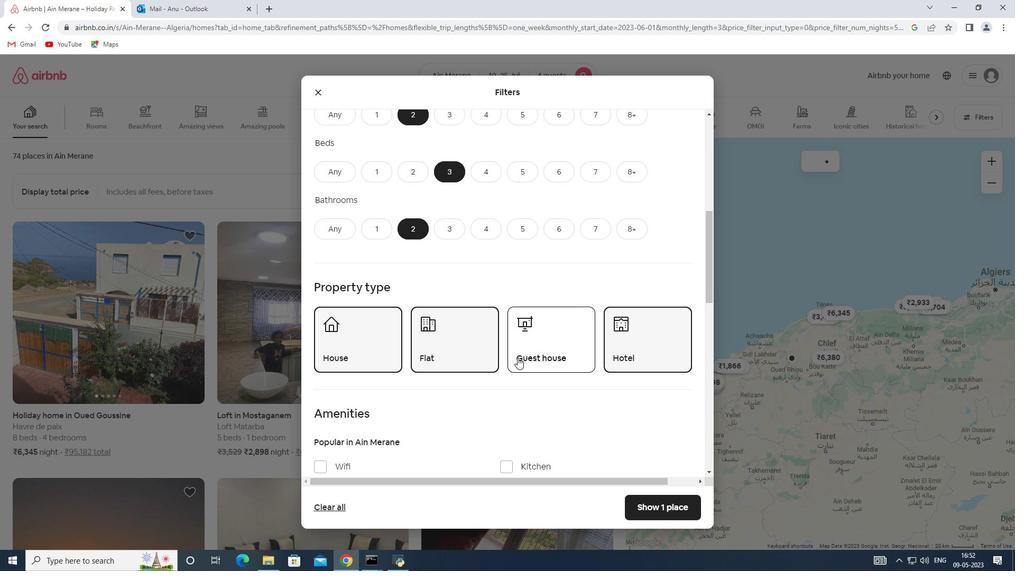 
Action: Mouse moved to (507, 355)
Screenshot: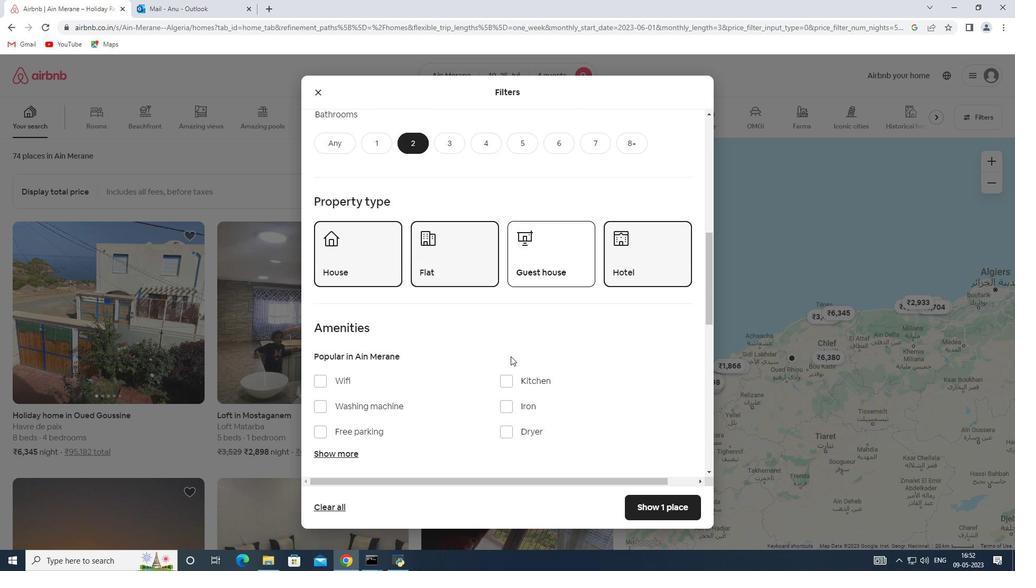 
Action: Mouse scrolled (507, 355) with delta (0, 0)
Screenshot: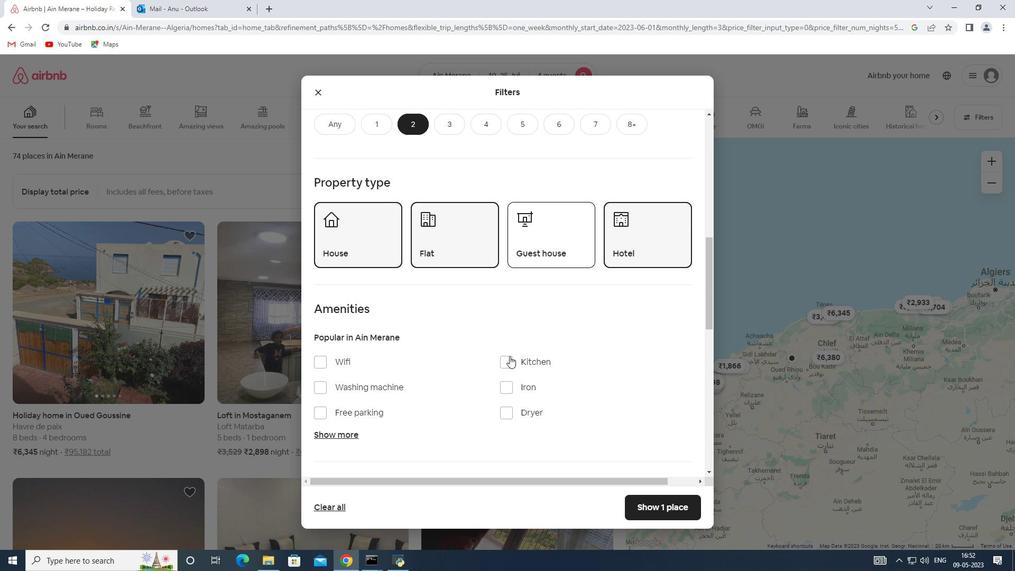 
Action: Mouse moved to (336, 308)
Screenshot: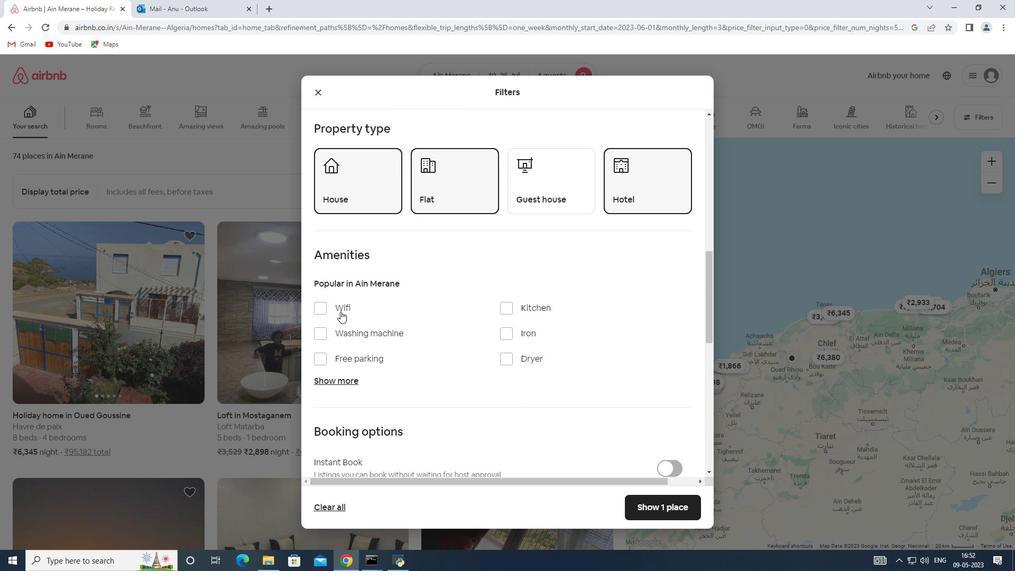 
Action: Mouse pressed left at (336, 308)
Screenshot: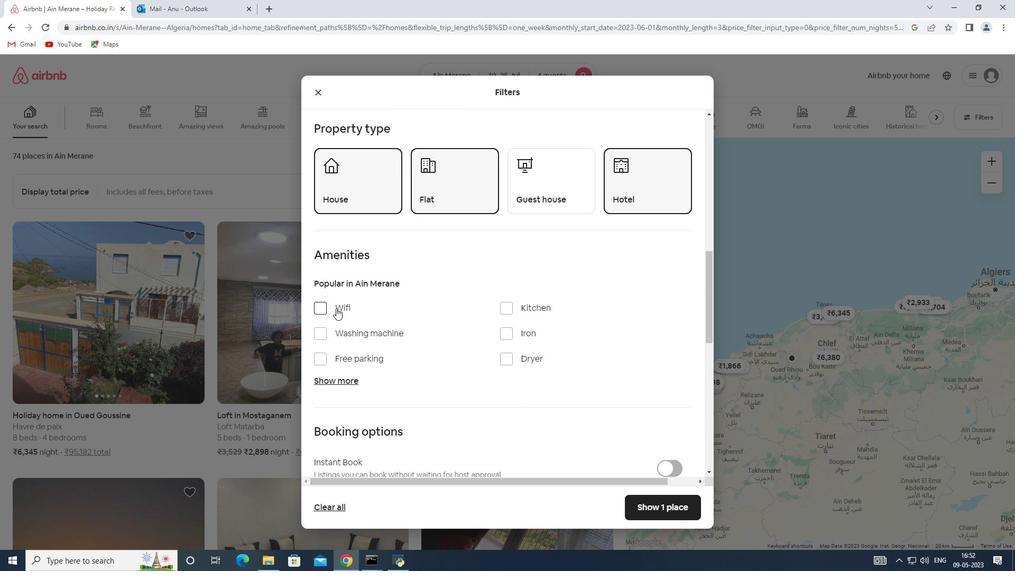 
Action: Mouse moved to (337, 376)
Screenshot: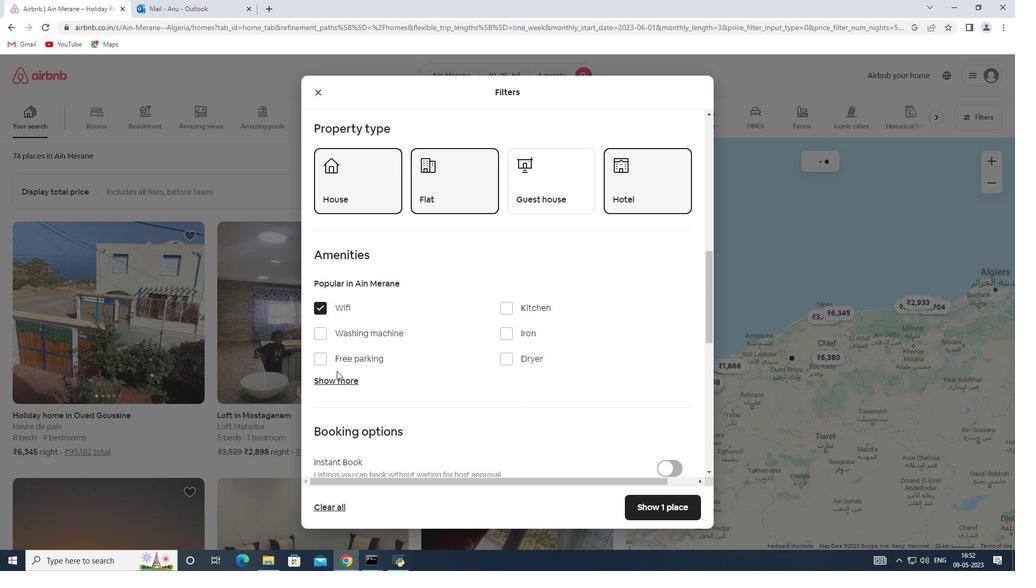 
Action: Mouse pressed left at (337, 376)
Screenshot: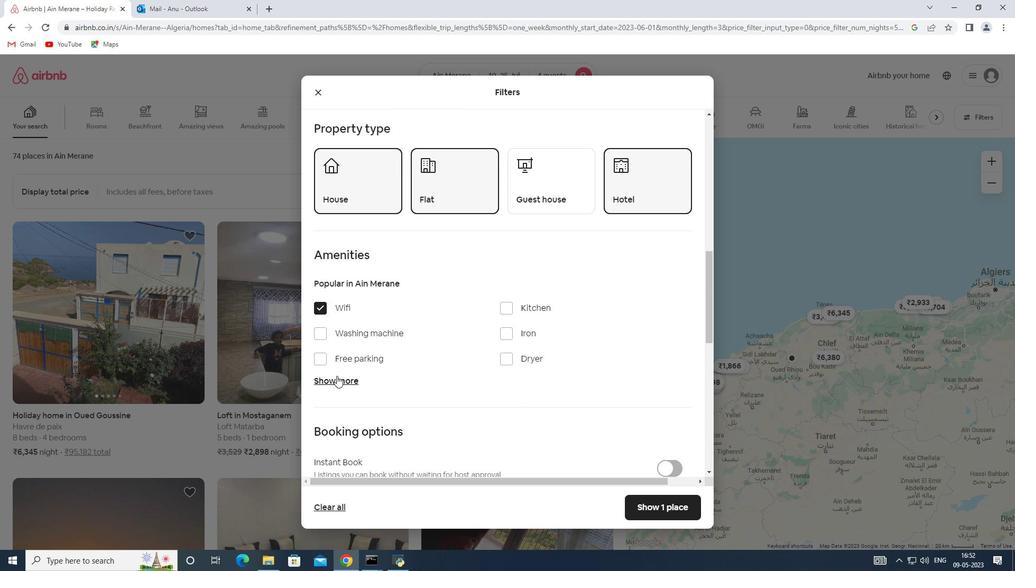 
Action: Mouse moved to (505, 441)
Screenshot: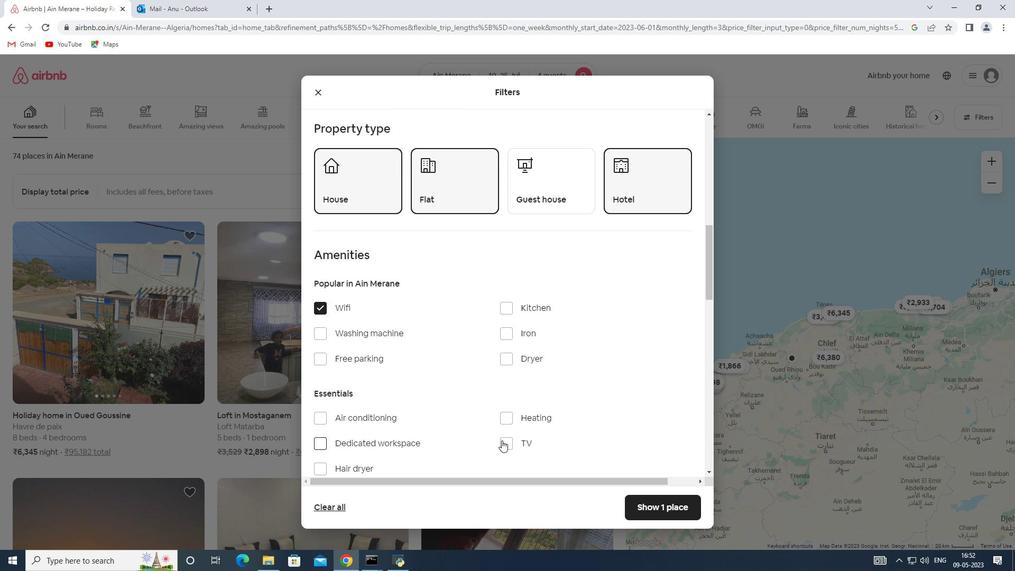 
Action: Mouse pressed left at (505, 441)
Screenshot: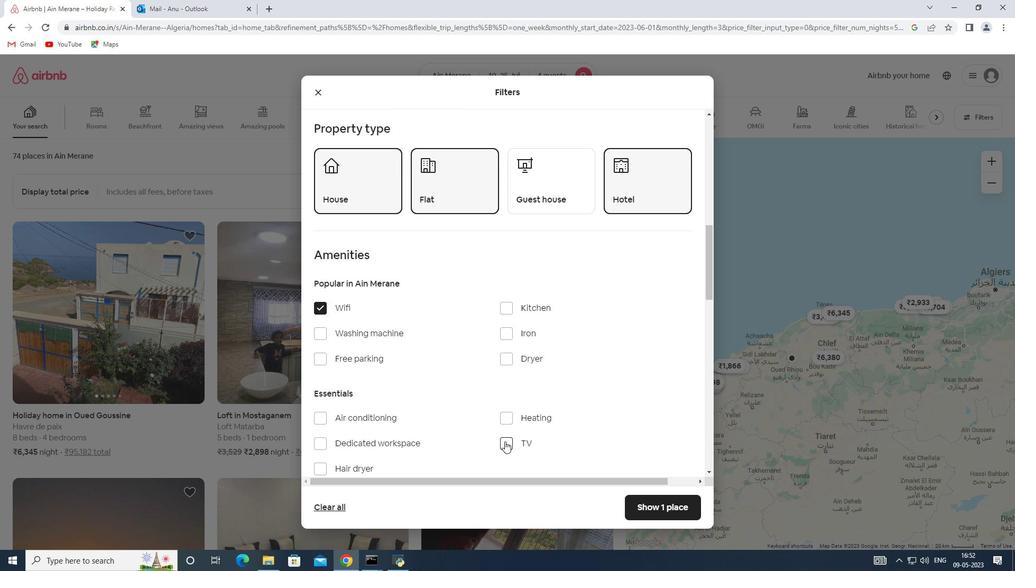 
Action: Mouse moved to (317, 355)
Screenshot: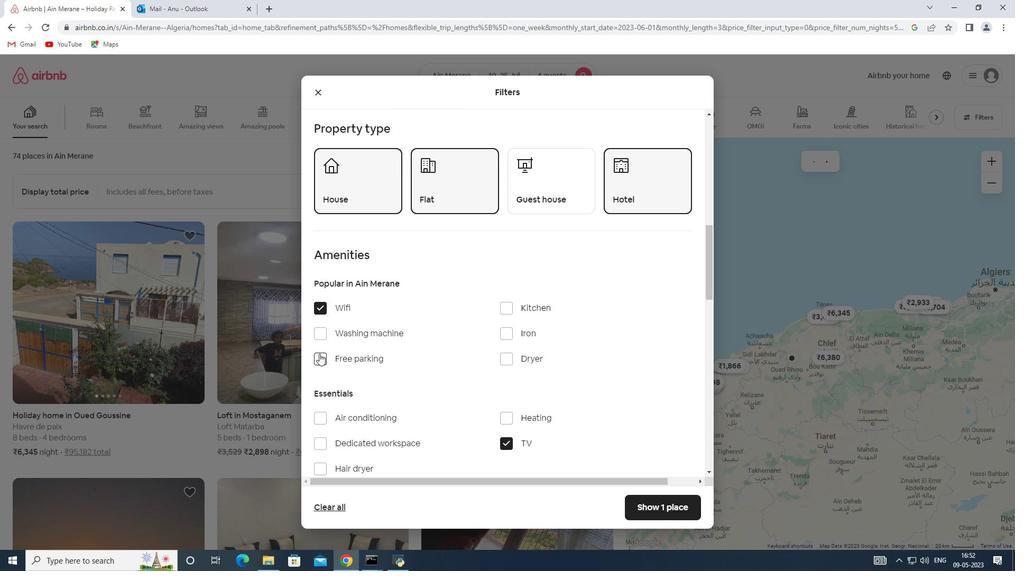 
Action: Mouse pressed left at (317, 355)
Screenshot: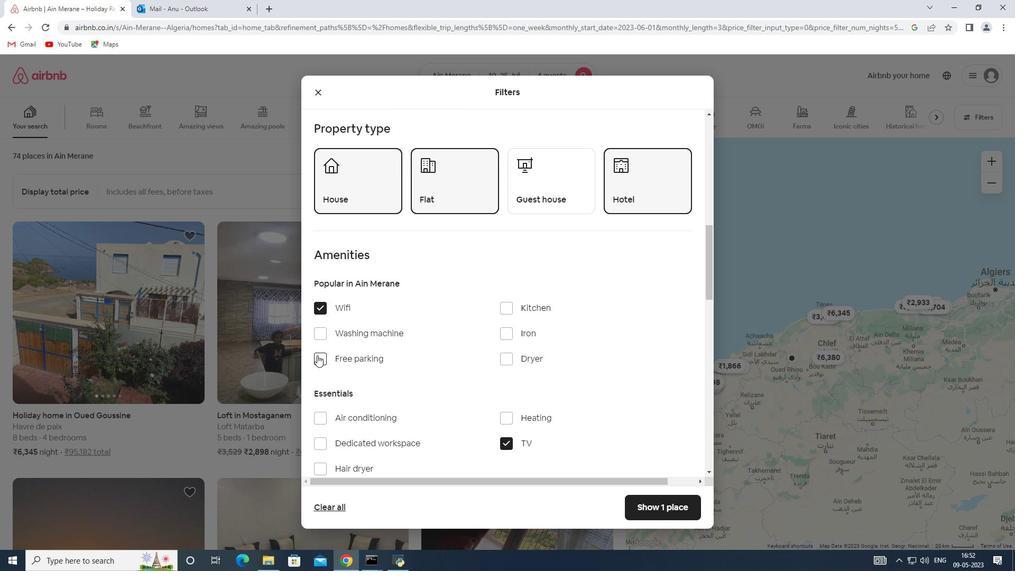 
Action: Mouse moved to (392, 342)
Screenshot: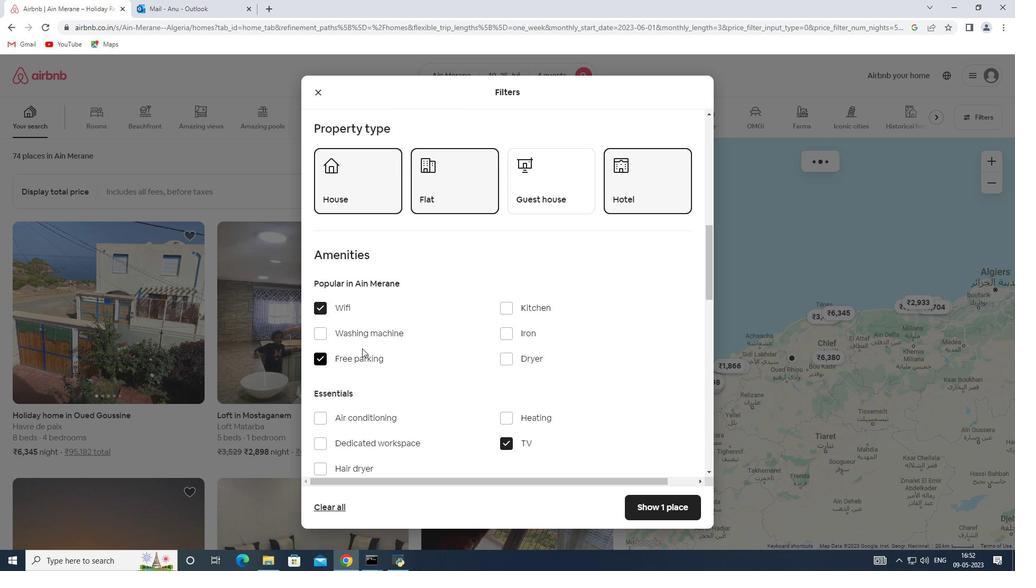 
Action: Mouse scrolled (392, 341) with delta (0, 0)
Screenshot: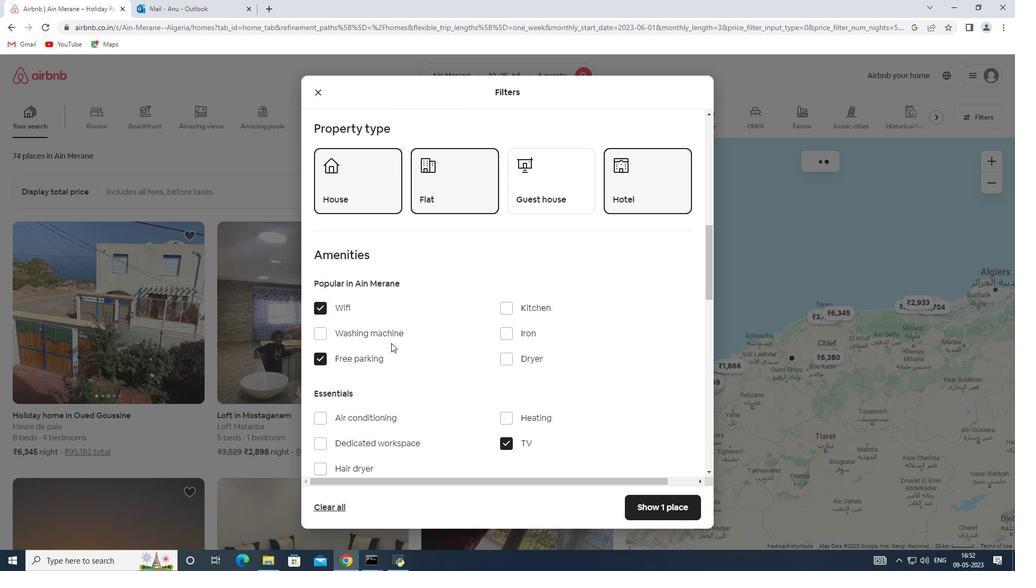 
Action: Mouse scrolled (392, 341) with delta (0, 0)
Screenshot: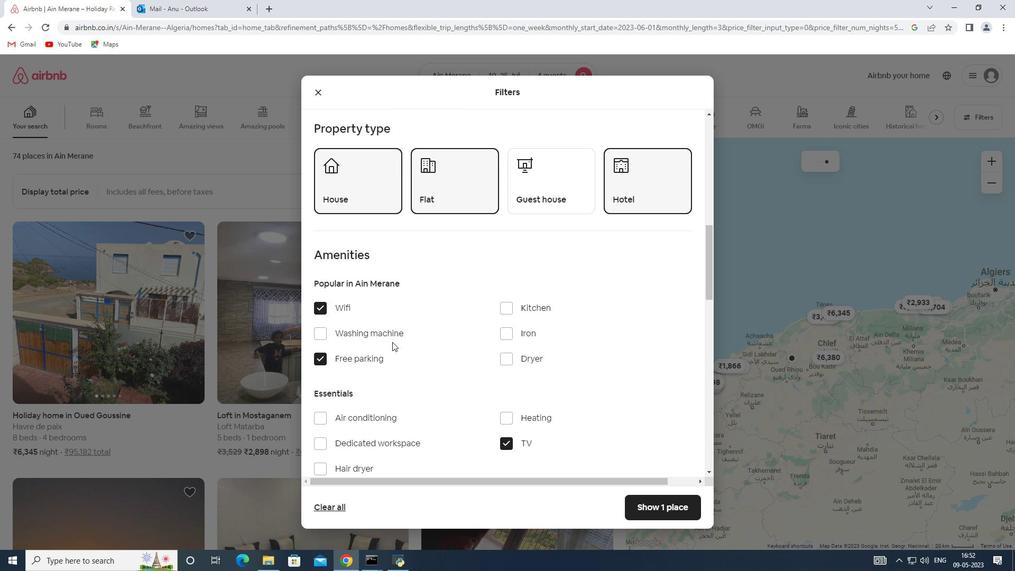 
Action: Mouse scrolled (392, 341) with delta (0, 0)
Screenshot: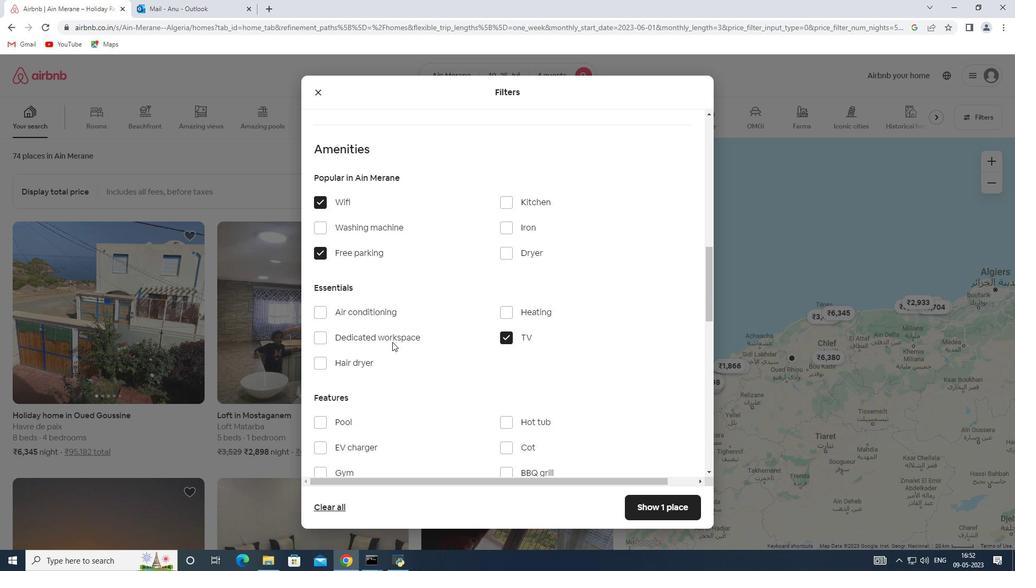 
Action: Mouse scrolled (392, 341) with delta (0, 0)
Screenshot: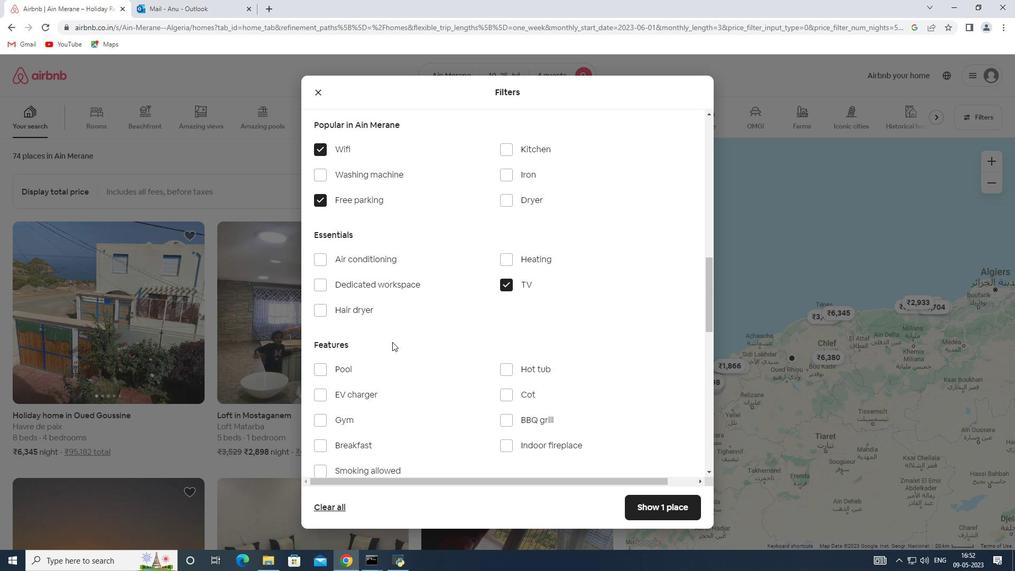 
Action: Mouse moved to (336, 363)
Screenshot: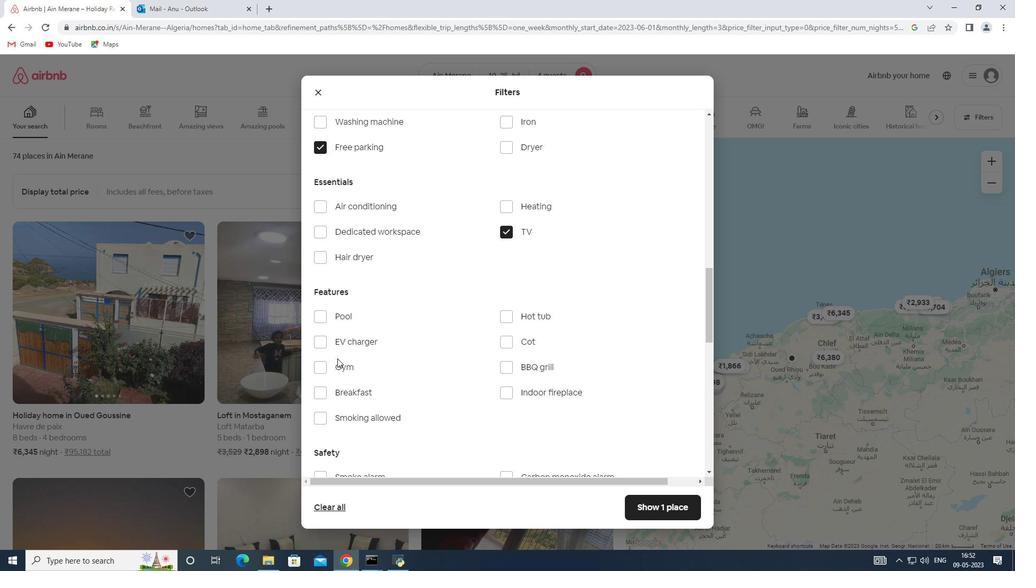
Action: Mouse pressed left at (336, 363)
Screenshot: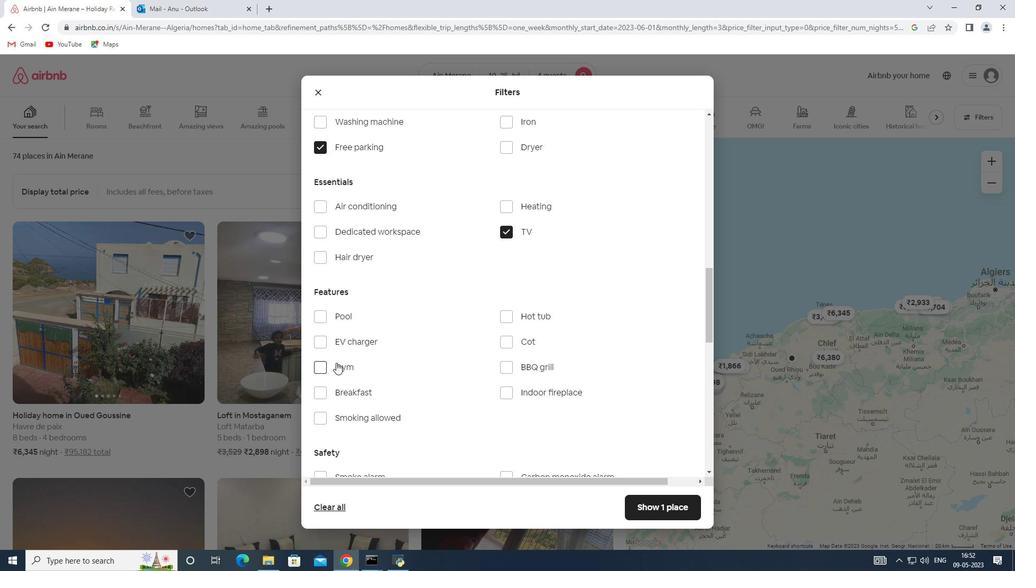 
Action: Mouse moved to (352, 393)
Screenshot: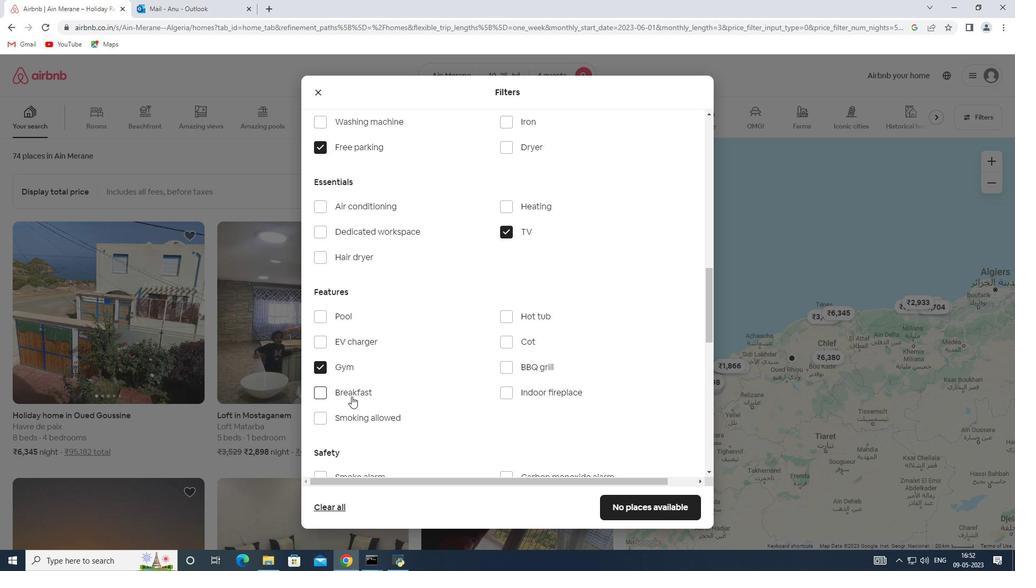
Action: Mouse pressed left at (352, 393)
Screenshot: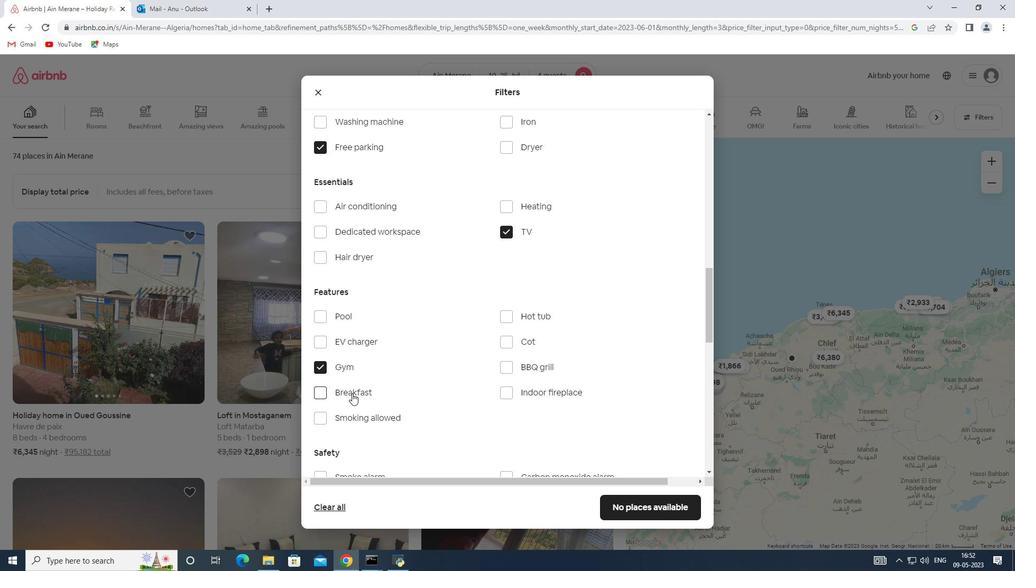 
Action: Mouse moved to (429, 365)
Screenshot: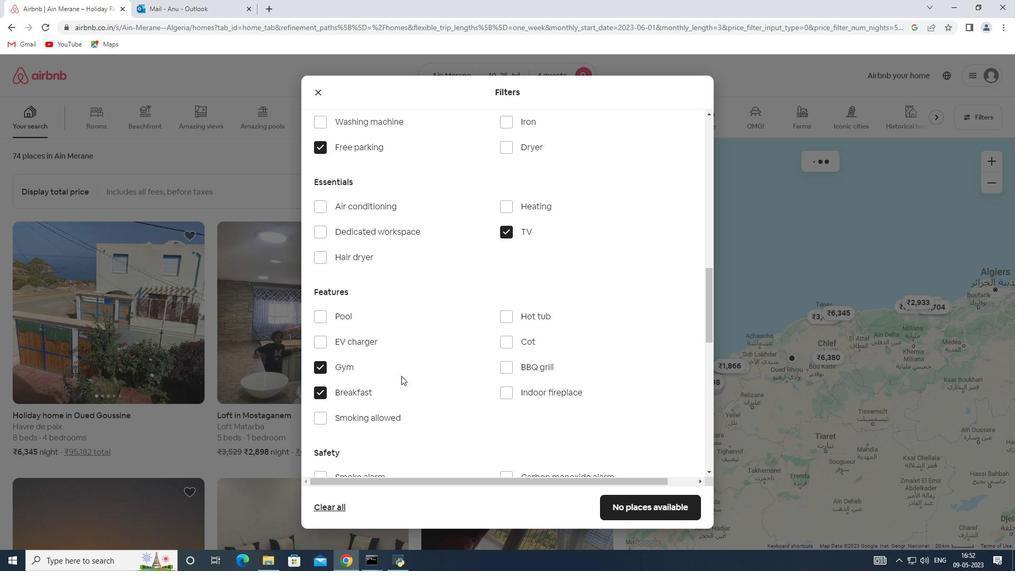 
Action: Mouse scrolled (429, 365) with delta (0, 0)
Screenshot: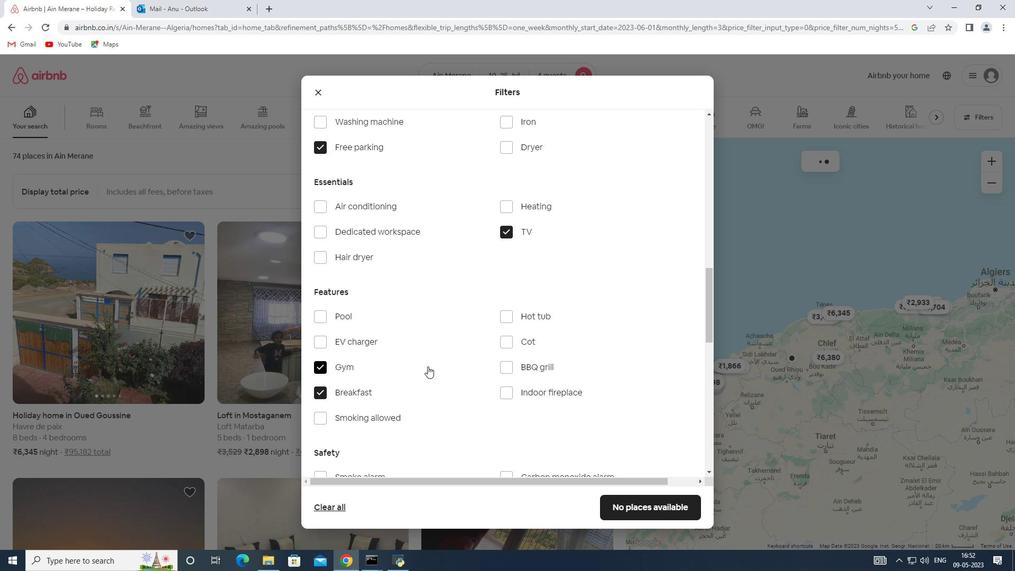 
Action: Mouse scrolled (429, 365) with delta (0, 0)
Screenshot: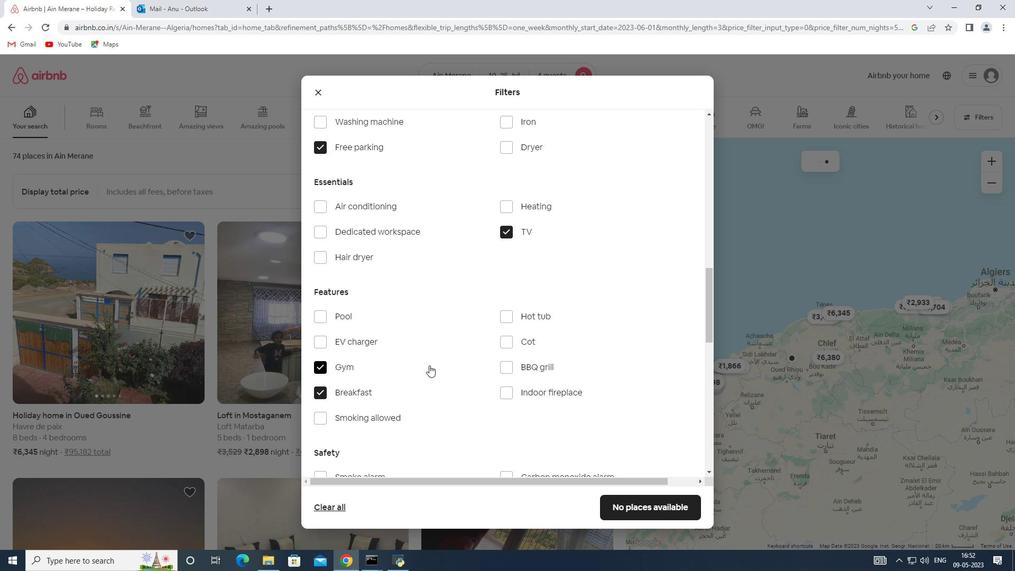 
Action: Mouse scrolled (429, 365) with delta (0, 0)
Screenshot: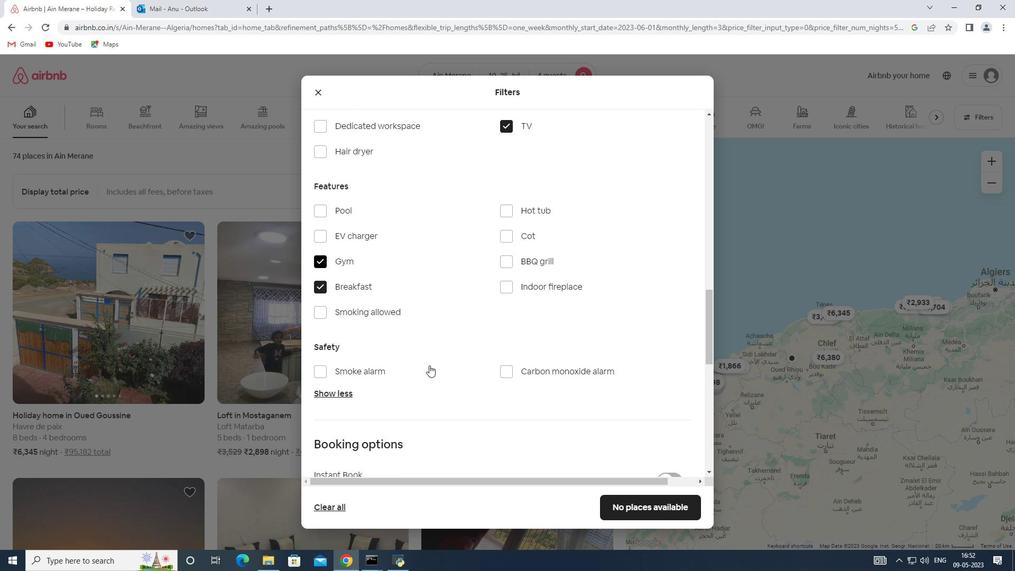 
Action: Mouse scrolled (429, 365) with delta (0, 0)
Screenshot: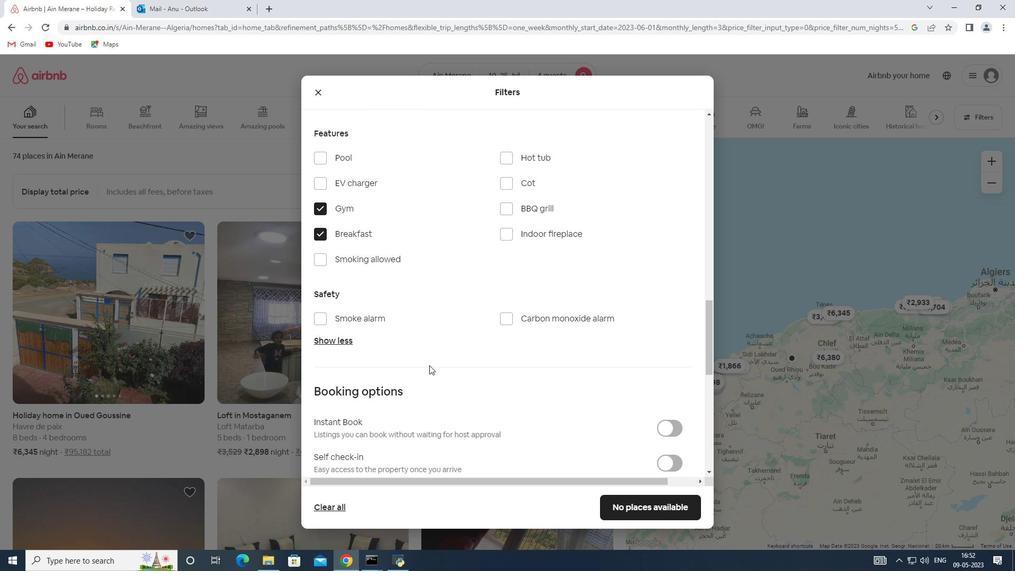 
Action: Mouse moved to (665, 413)
Screenshot: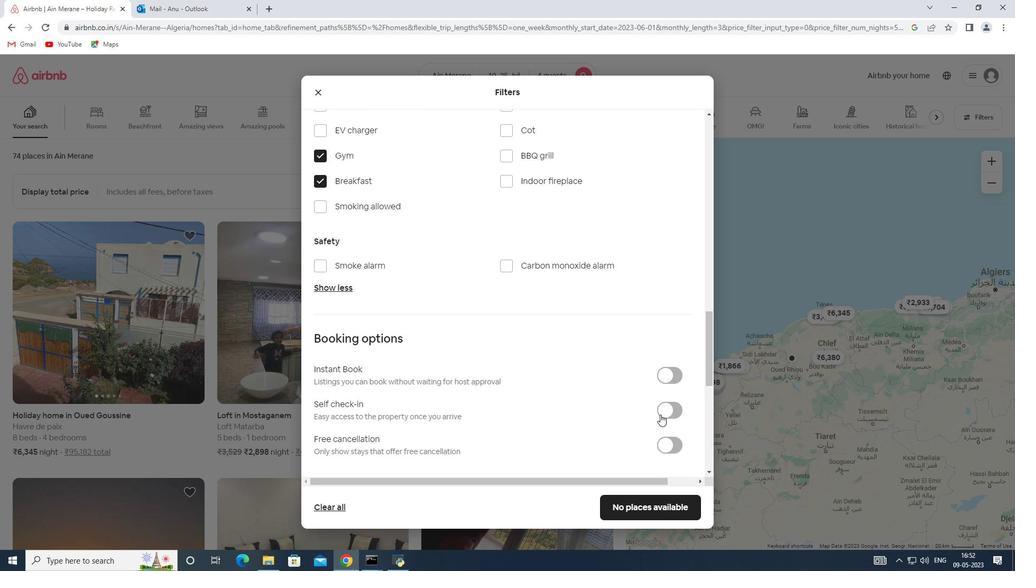 
Action: Mouse pressed left at (665, 413)
Screenshot: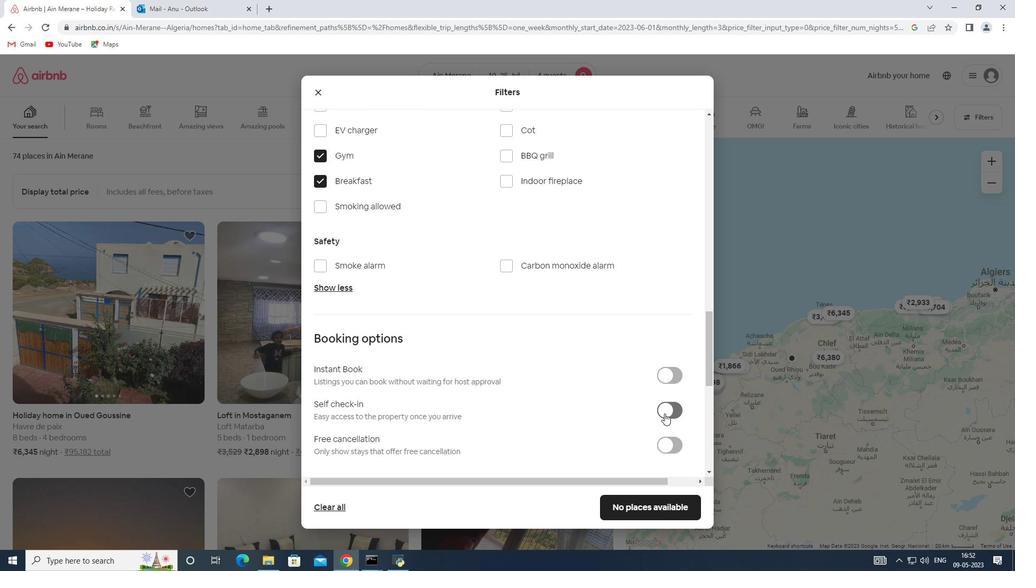 
Action: Mouse moved to (529, 401)
Screenshot: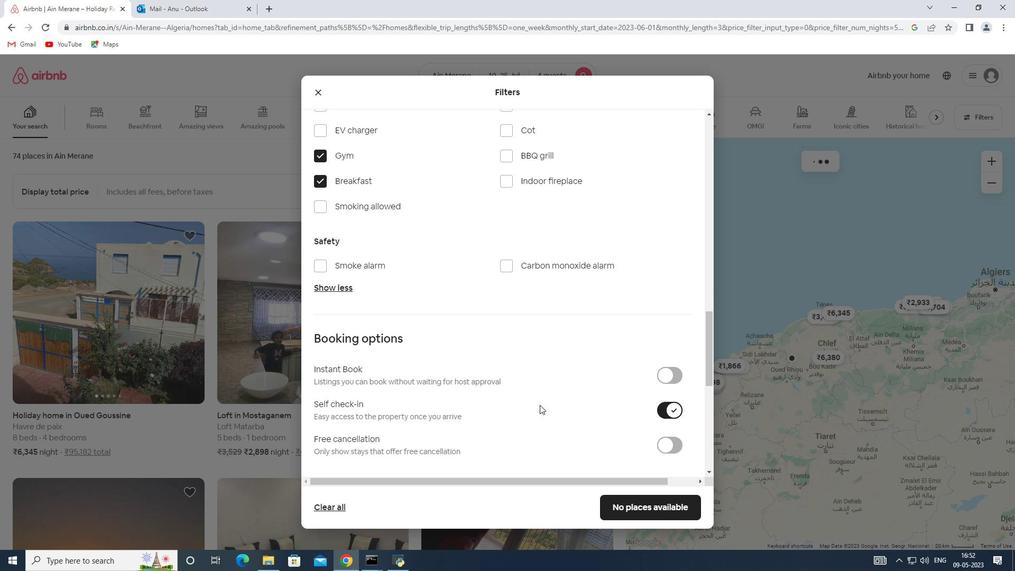 
Action: Mouse scrolled (529, 401) with delta (0, 0)
Screenshot: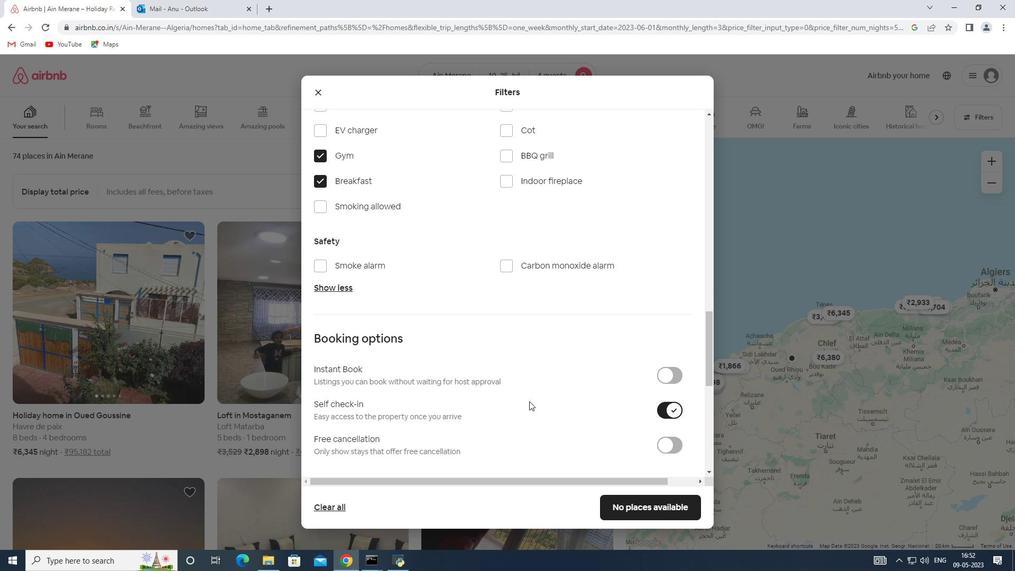 
Action: Mouse scrolled (529, 401) with delta (0, 0)
Screenshot: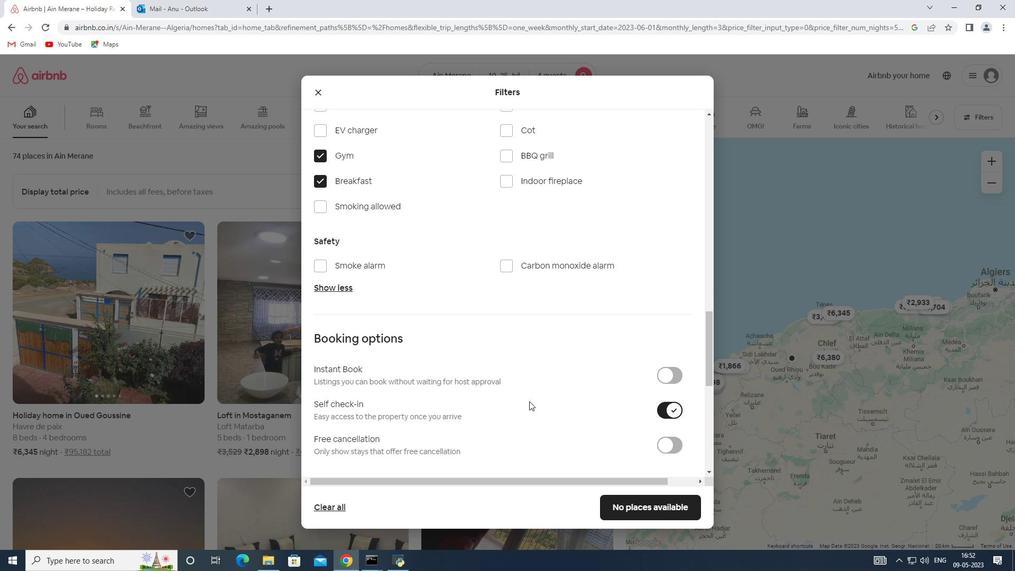 
Action: Mouse moved to (529, 401)
Screenshot: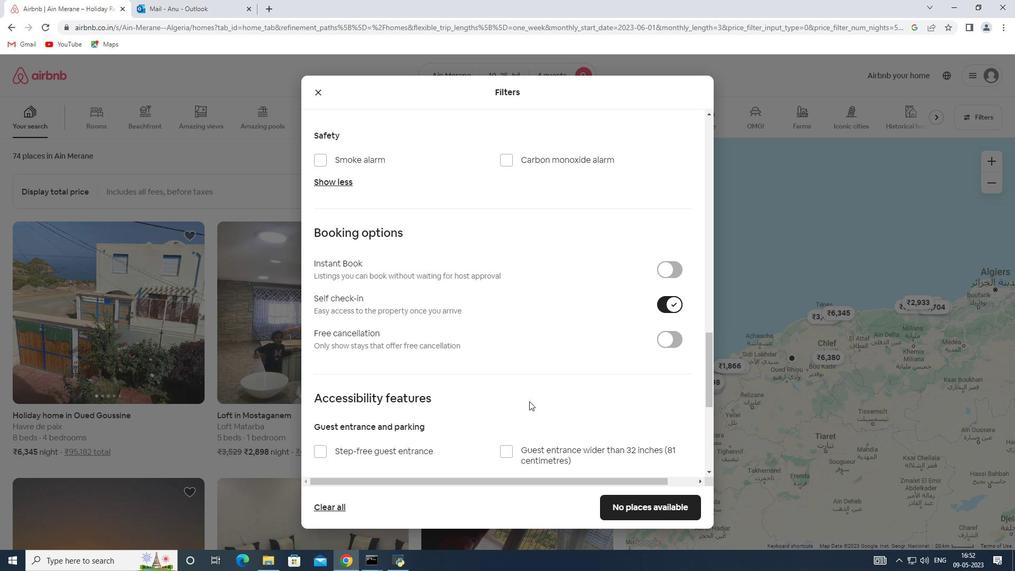 
Action: Mouse scrolled (529, 400) with delta (0, 0)
Screenshot: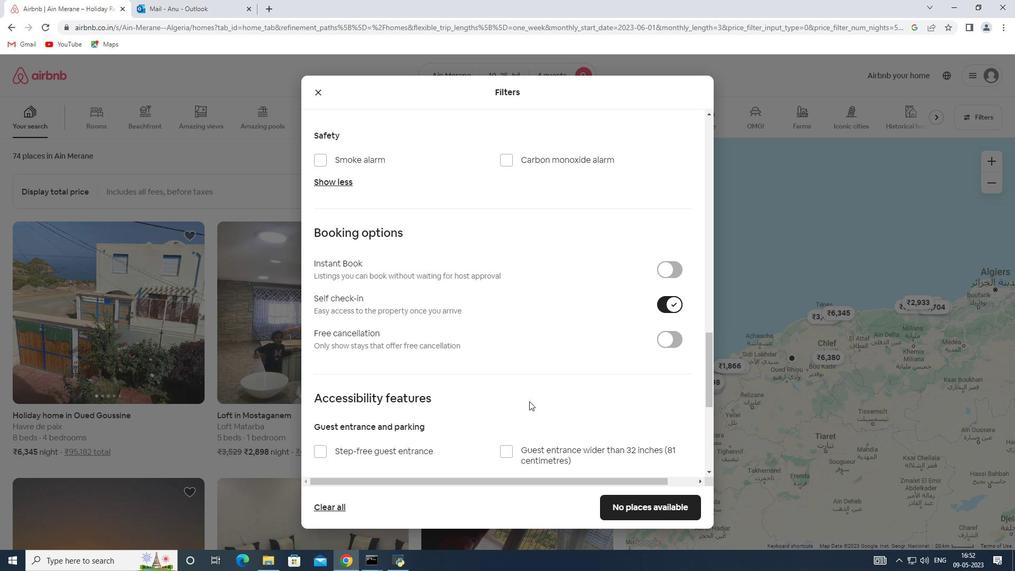 
Action: Mouse scrolled (529, 400) with delta (0, 0)
Screenshot: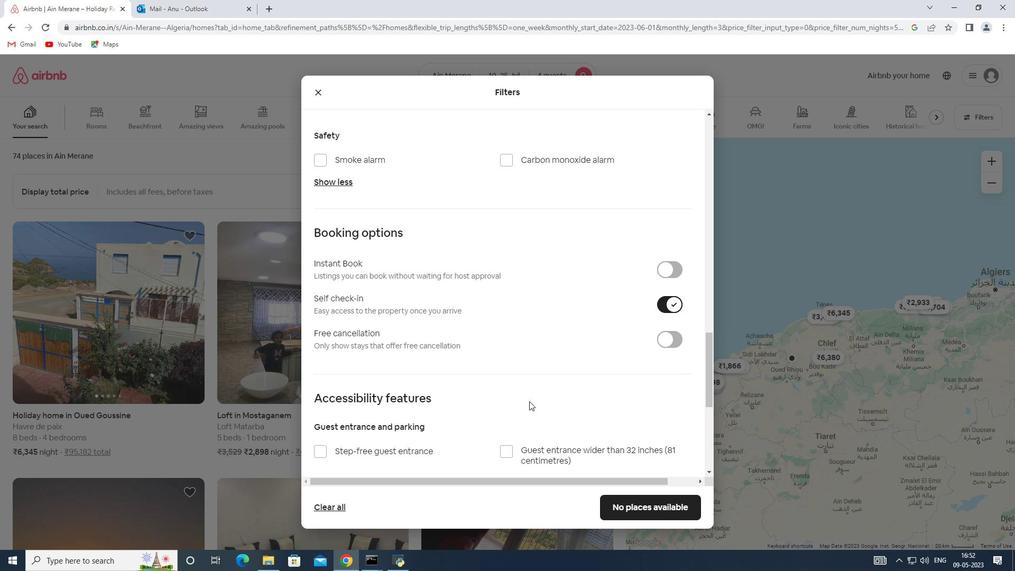 
Action: Mouse scrolled (529, 400) with delta (0, 0)
Screenshot: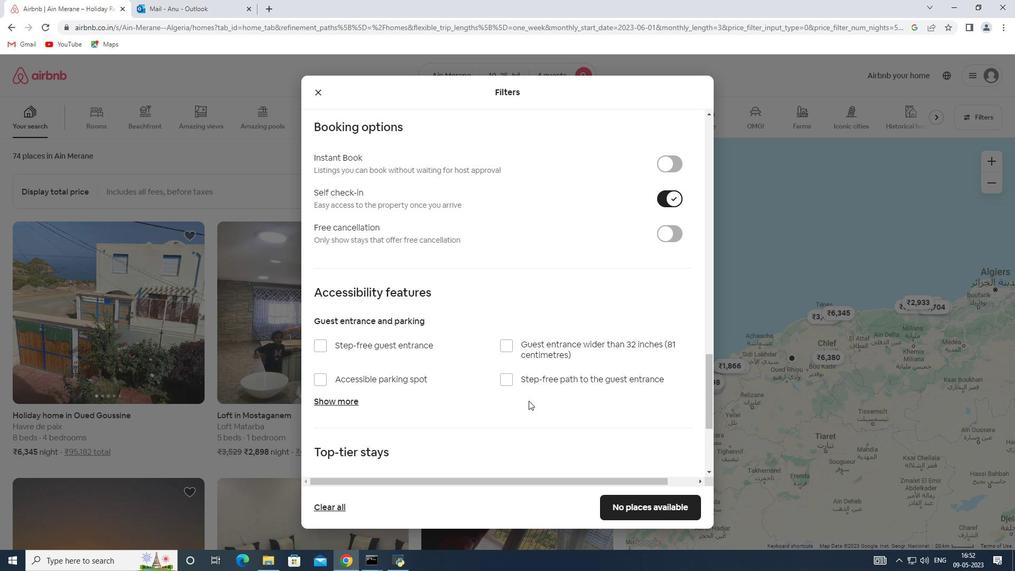 
Action: Mouse scrolled (529, 400) with delta (0, 0)
Screenshot: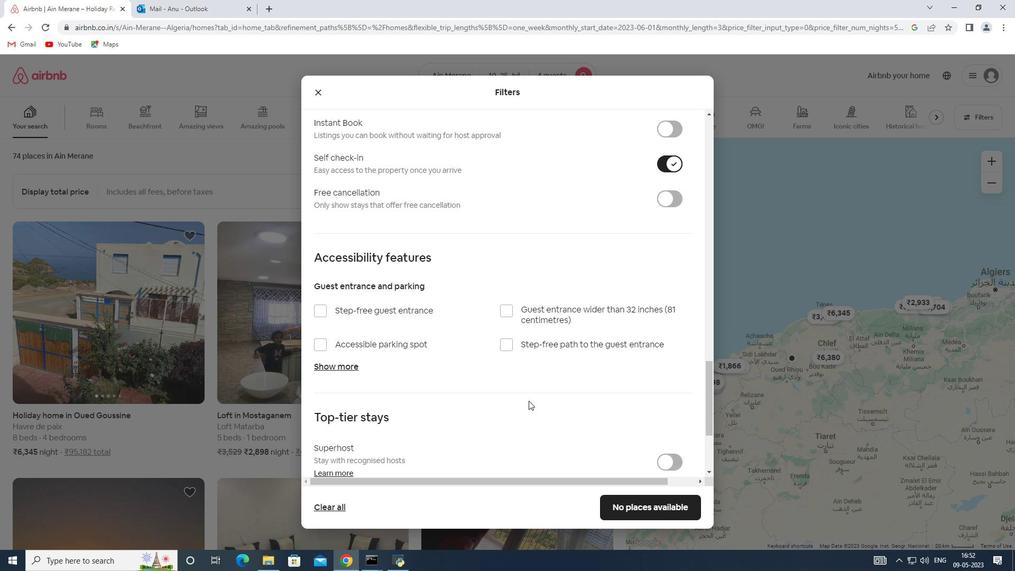 
Action: Mouse scrolled (529, 400) with delta (0, 0)
Screenshot: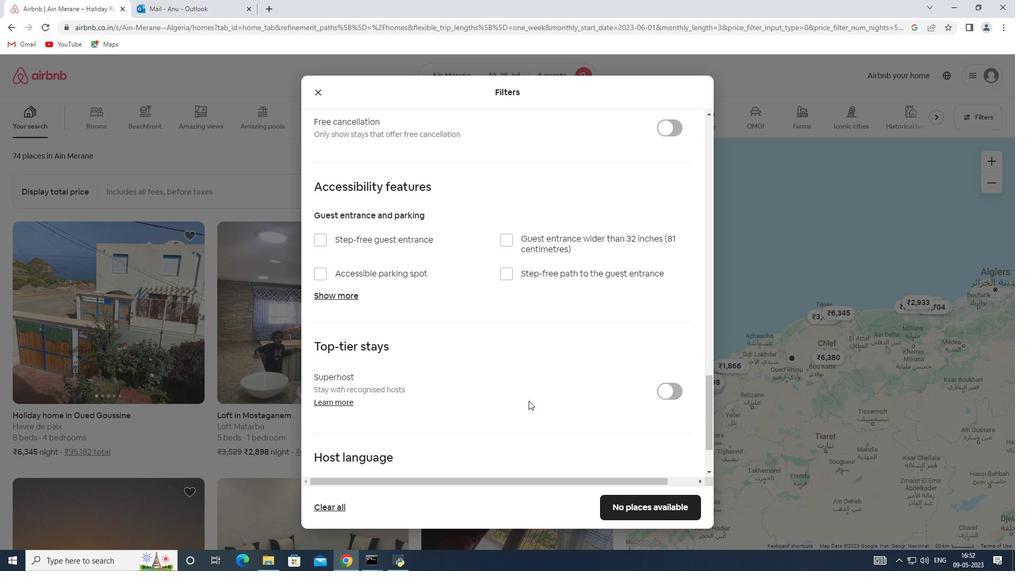 
Action: Mouse scrolled (529, 400) with delta (0, 0)
Screenshot: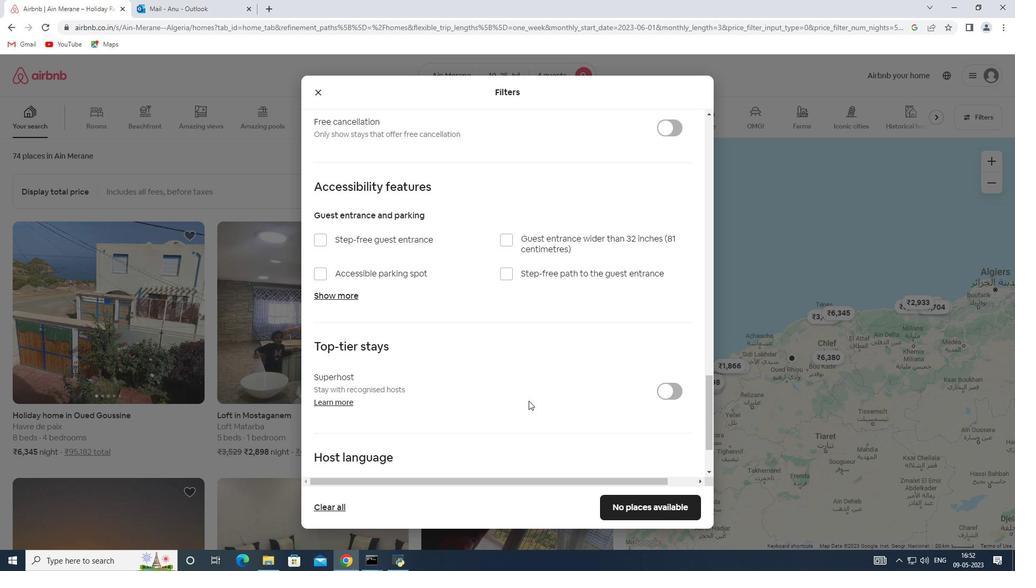 
Action: Mouse moved to (361, 400)
Screenshot: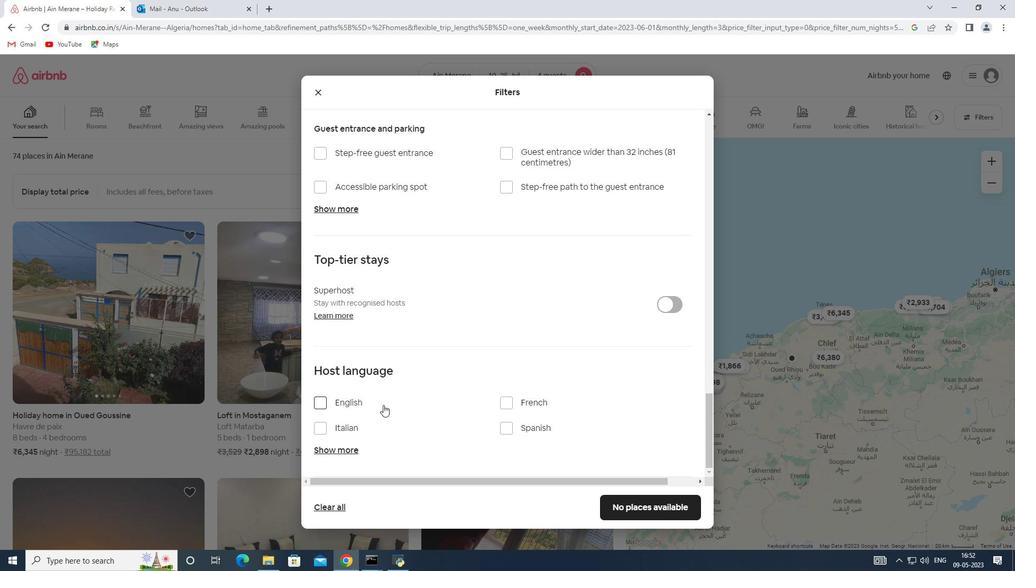 
Action: Mouse pressed left at (361, 400)
Screenshot: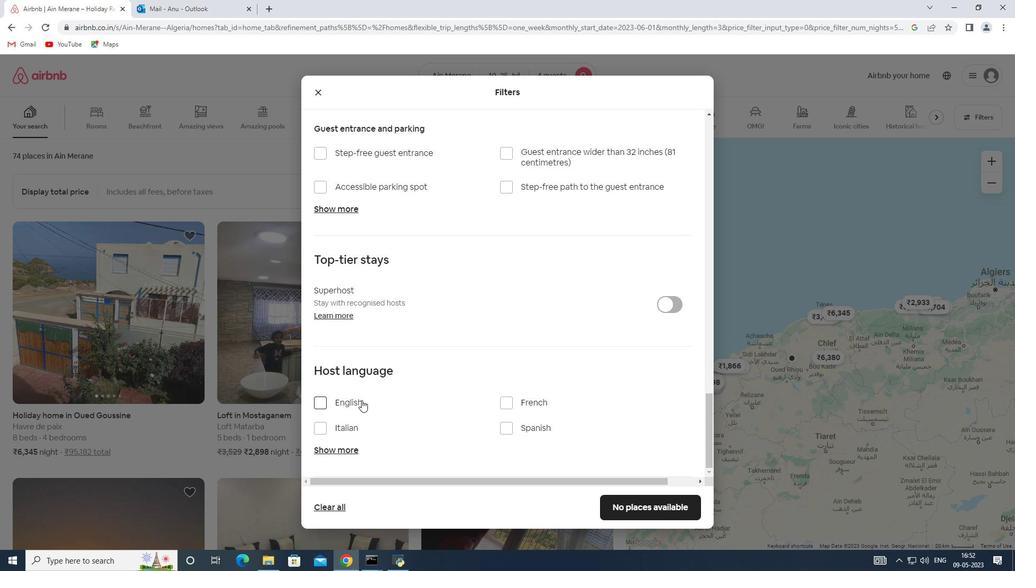 
Action: Mouse moved to (634, 503)
Screenshot: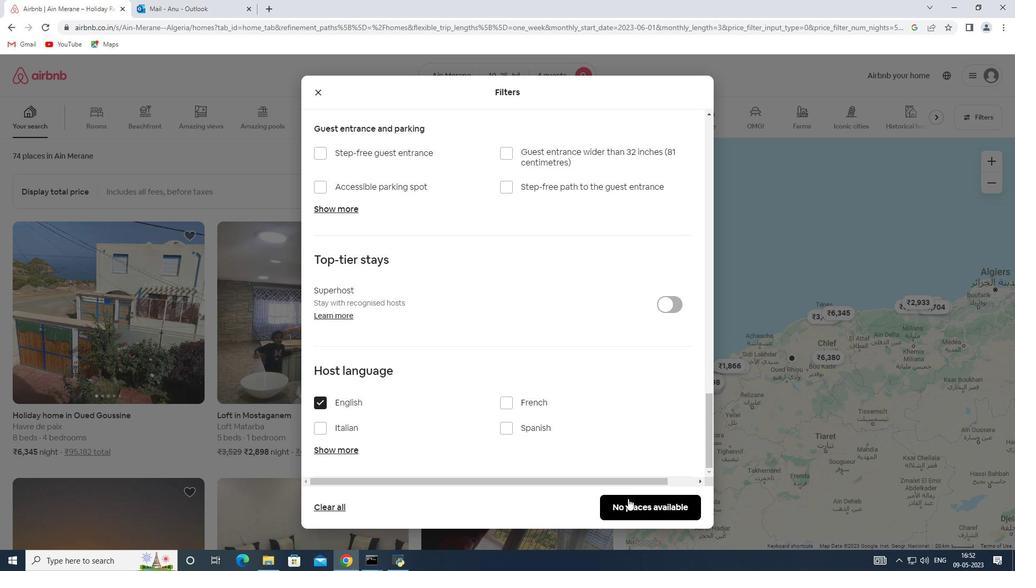 
Action: Mouse pressed left at (634, 503)
Screenshot: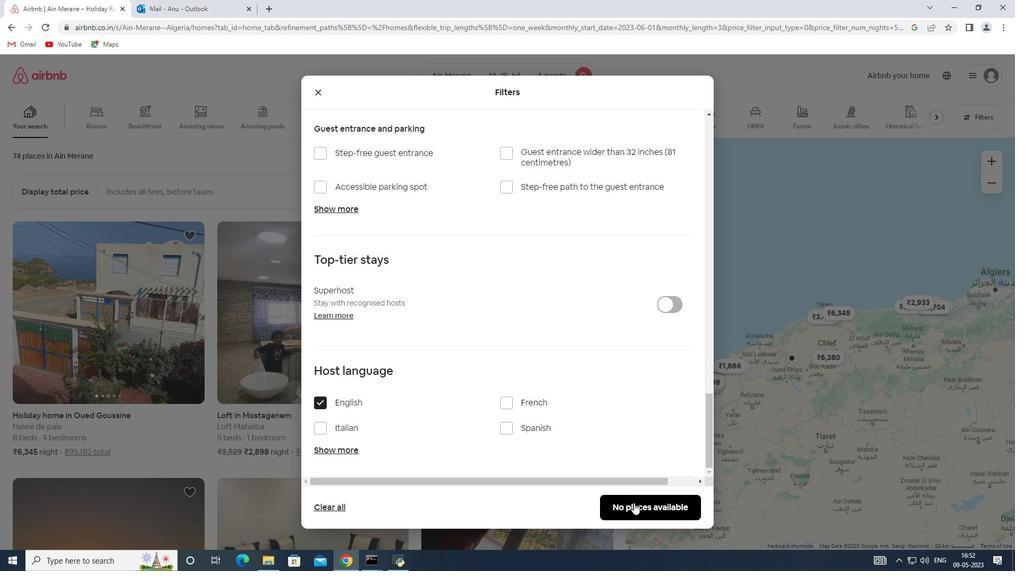 
